 Task: Find Round Trip flight tickets for 2 adults, in Economy from Luxor to Amman to travel on 29-Nov-2023. Amman to Luxor on 04-Dec-2023.  Stops: Any number of stops. Choice of flight is Emirates.
Action: Mouse moved to (277, 251)
Screenshot: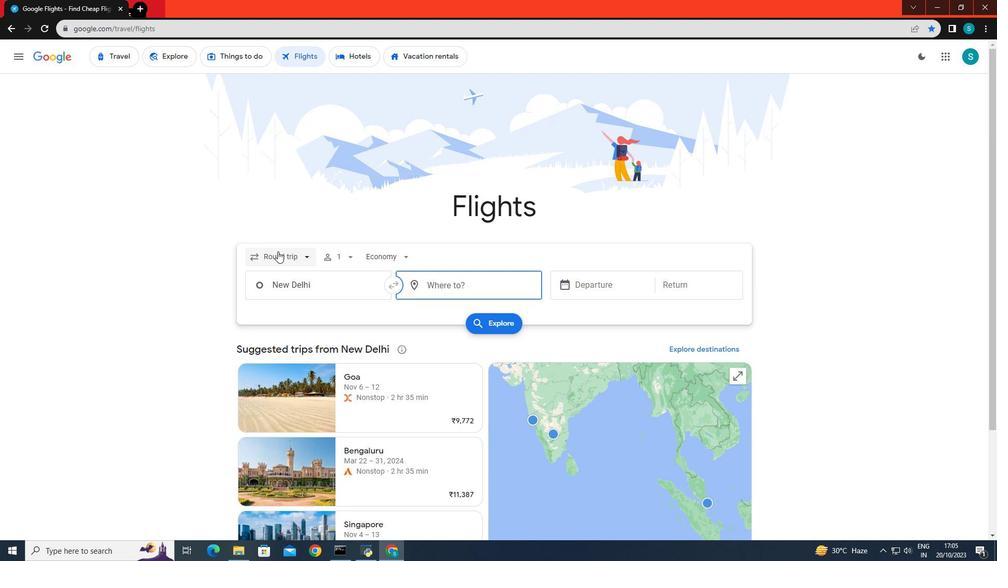 
Action: Mouse pressed left at (277, 251)
Screenshot: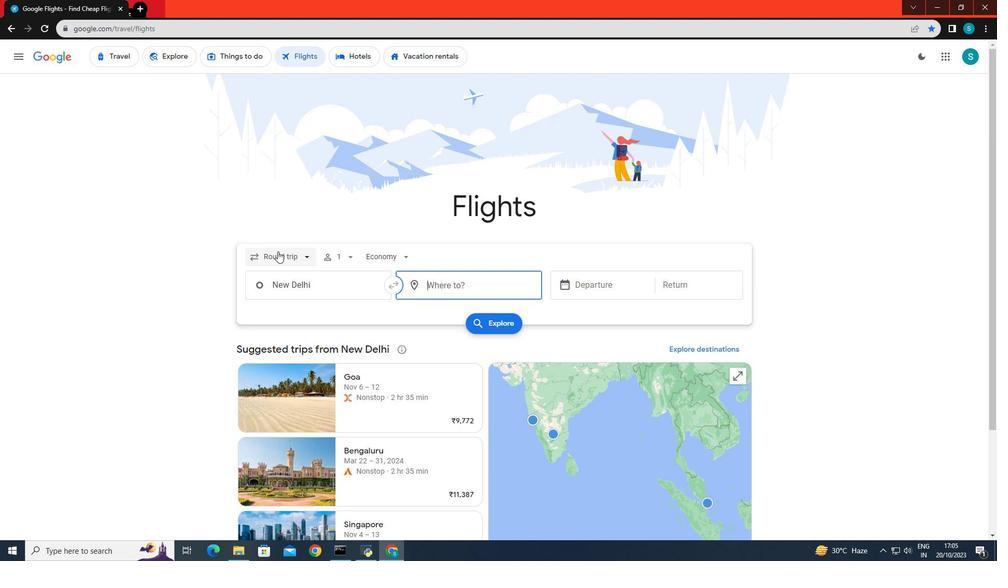 
Action: Mouse moved to (280, 283)
Screenshot: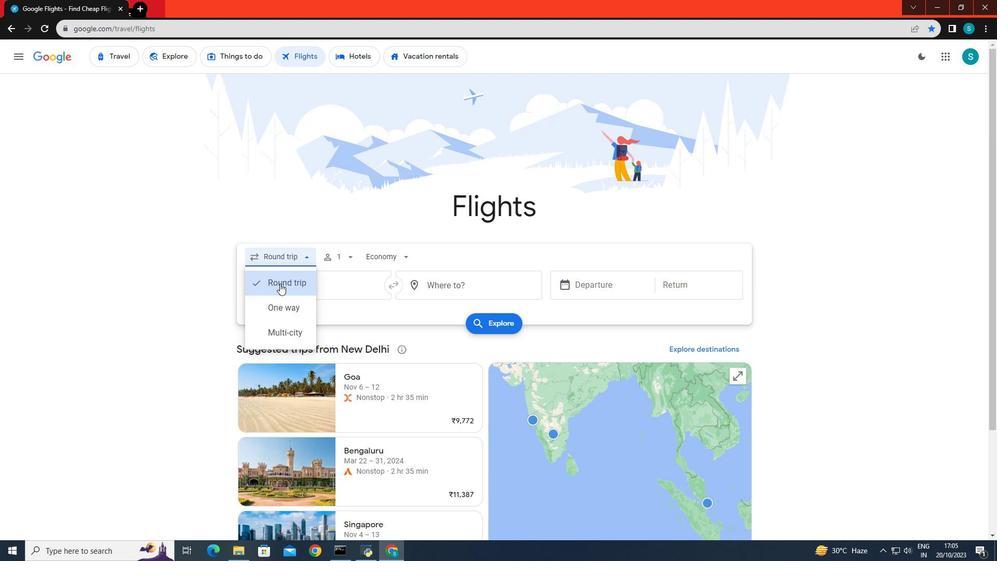 
Action: Mouse pressed left at (280, 283)
Screenshot: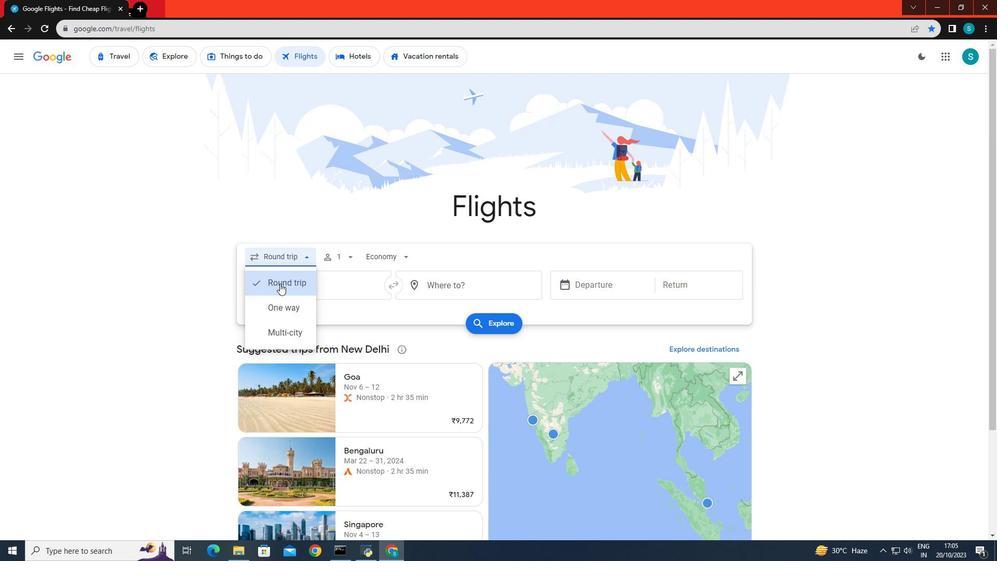 
Action: Mouse moved to (351, 258)
Screenshot: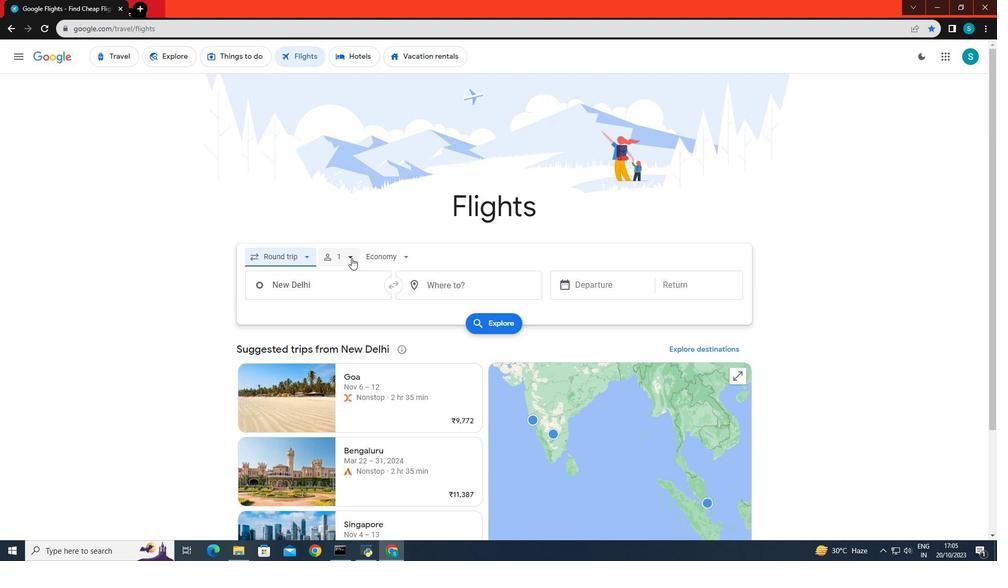 
Action: Mouse pressed left at (351, 258)
Screenshot: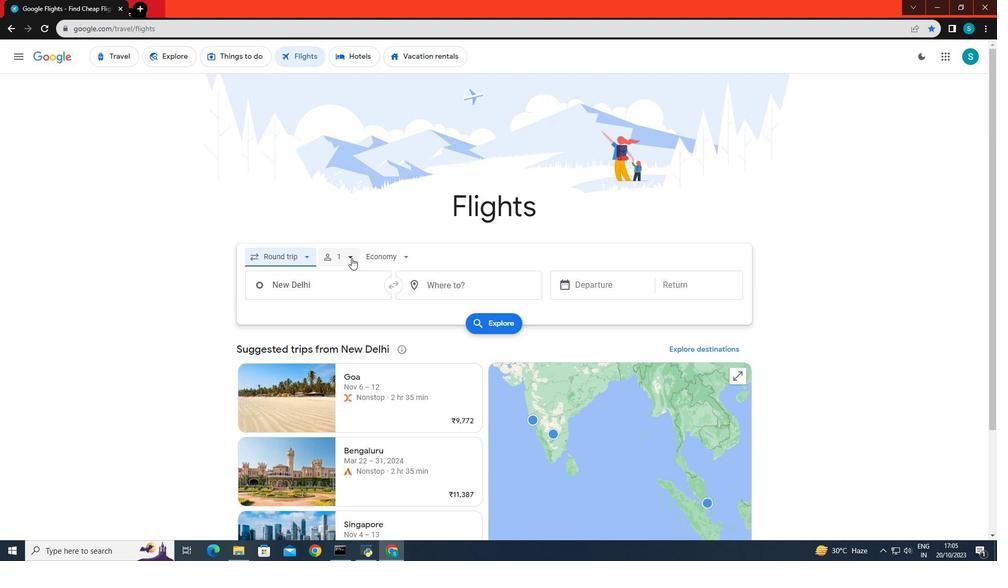 
Action: Mouse moved to (428, 285)
Screenshot: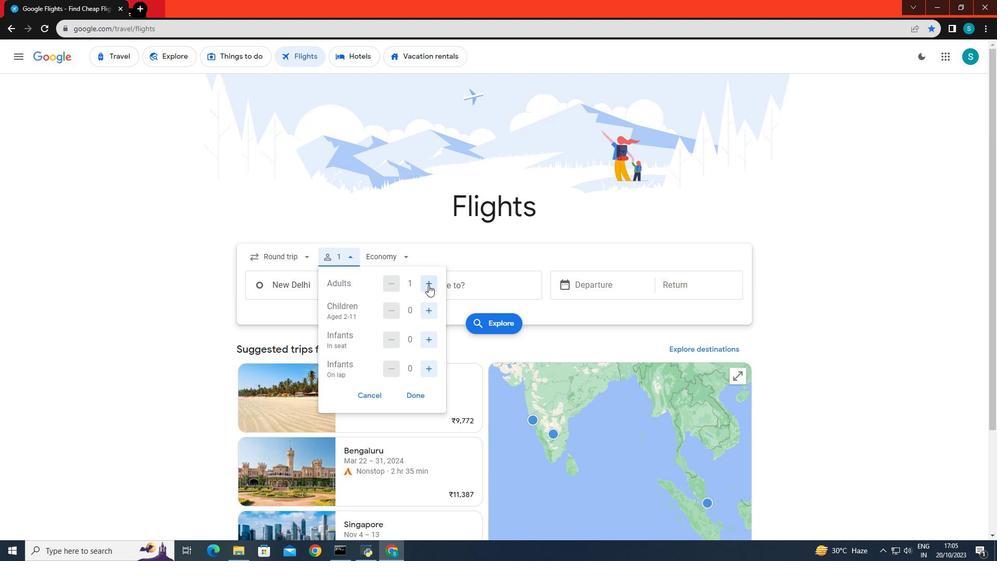 
Action: Mouse pressed left at (428, 285)
Screenshot: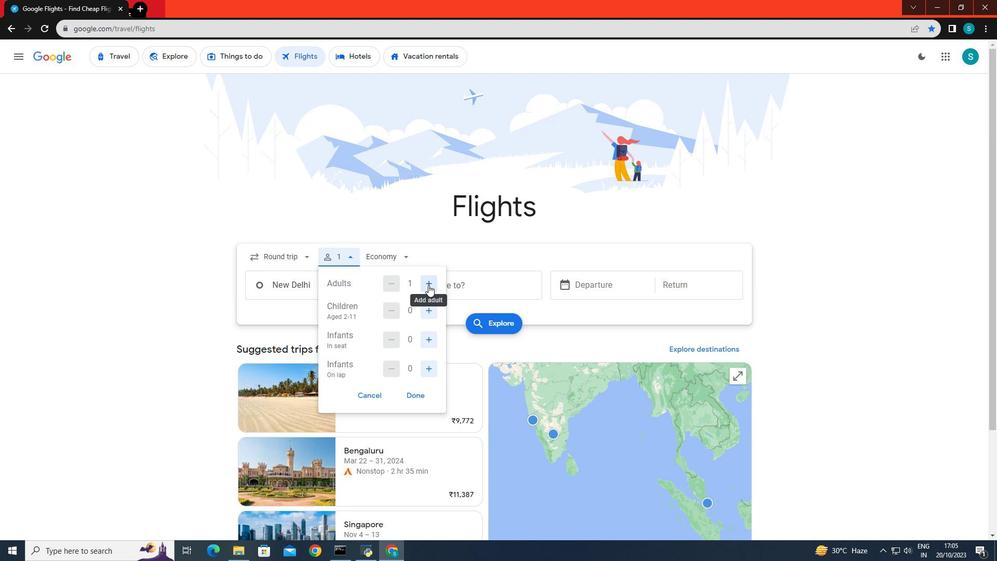 
Action: Mouse moved to (417, 392)
Screenshot: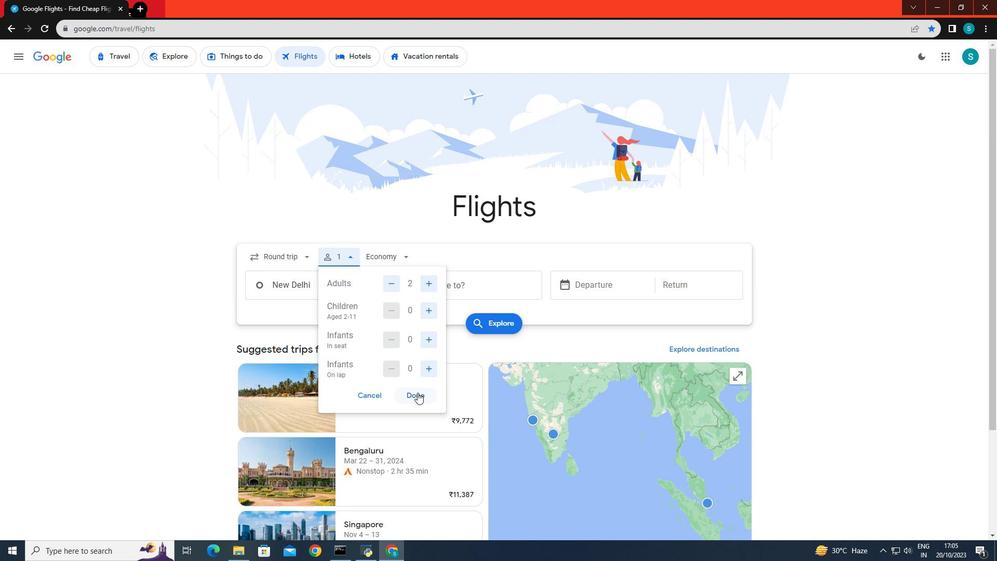
Action: Mouse pressed left at (417, 392)
Screenshot: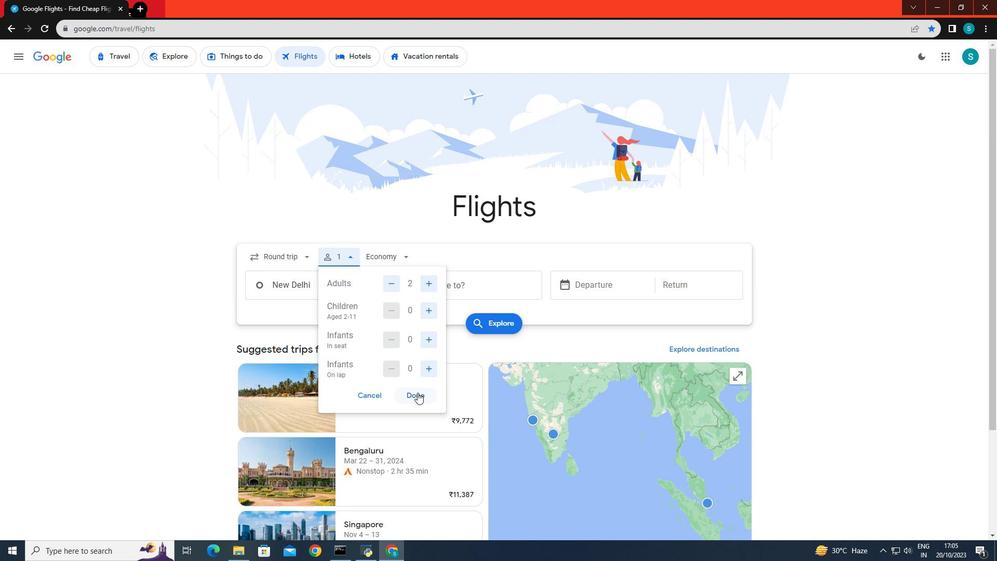 
Action: Mouse moved to (394, 253)
Screenshot: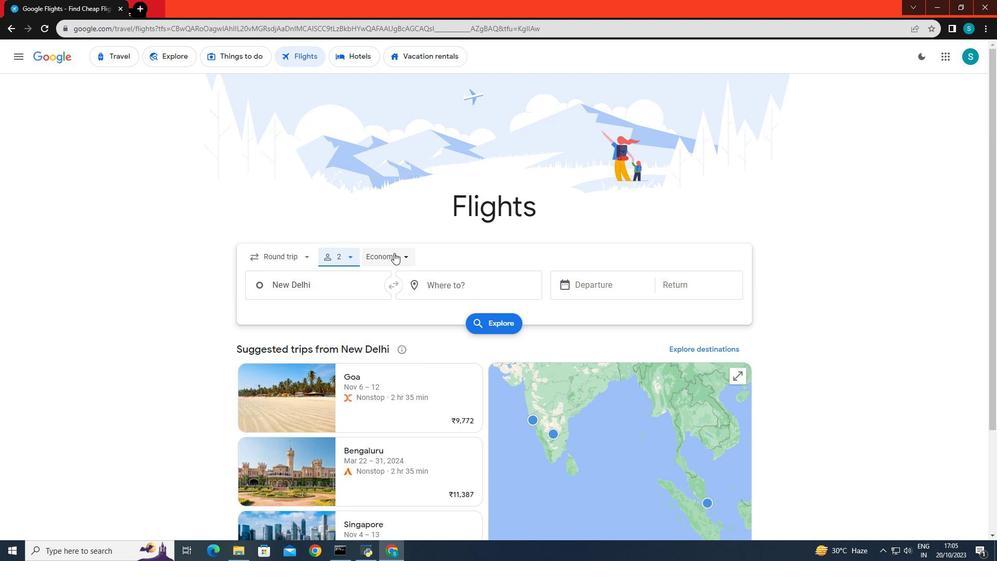 
Action: Mouse pressed left at (394, 253)
Screenshot: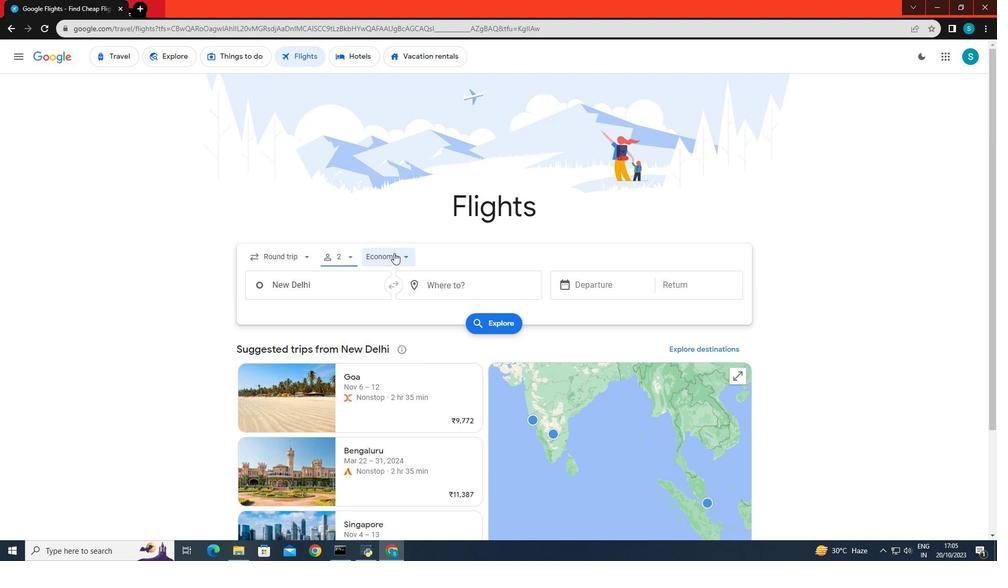 
Action: Mouse moved to (403, 285)
Screenshot: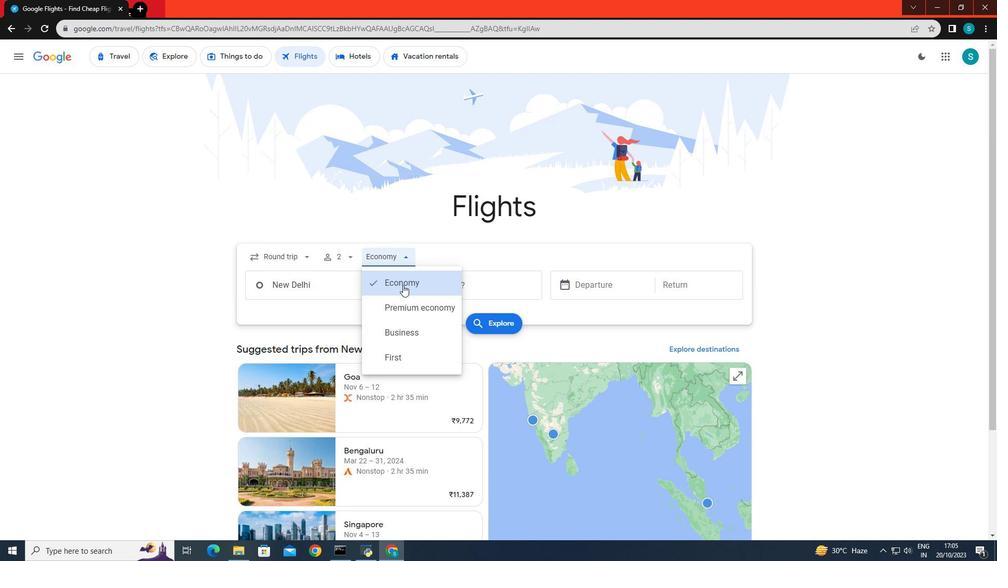 
Action: Mouse pressed left at (403, 285)
Screenshot: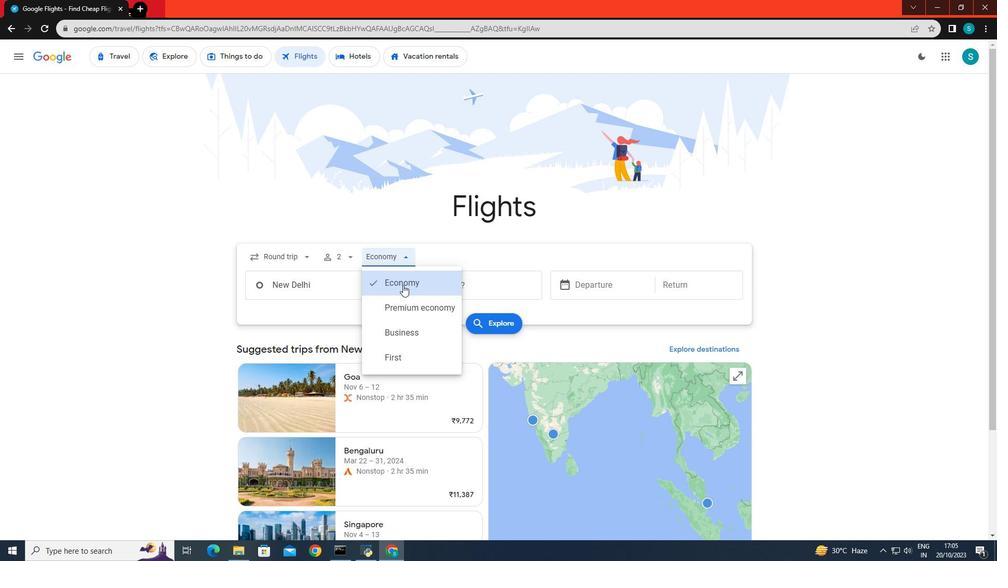 
Action: Mouse moved to (189, 254)
Screenshot: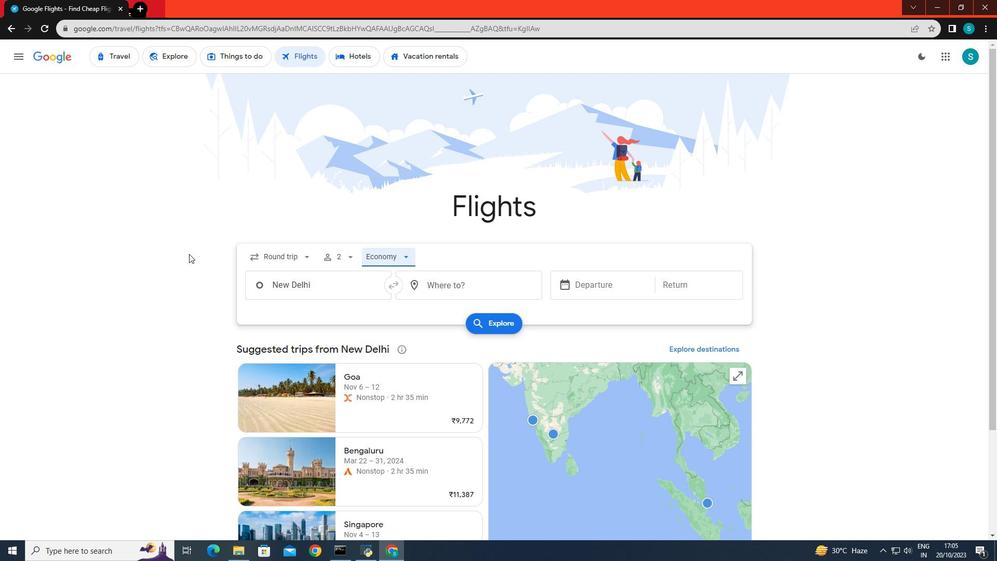 
Action: Mouse scrolled (189, 253) with delta (0, 0)
Screenshot: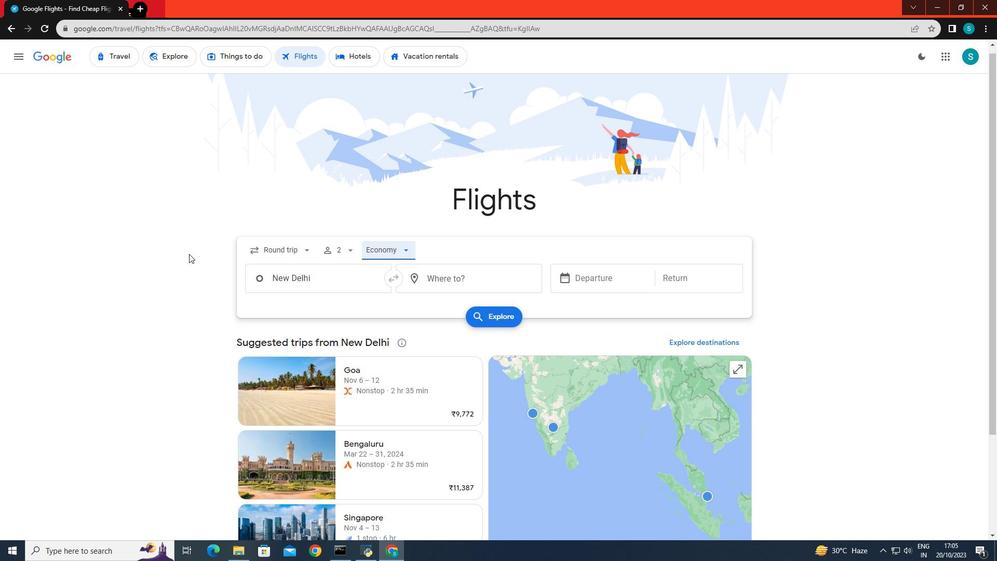 
Action: Mouse moved to (292, 236)
Screenshot: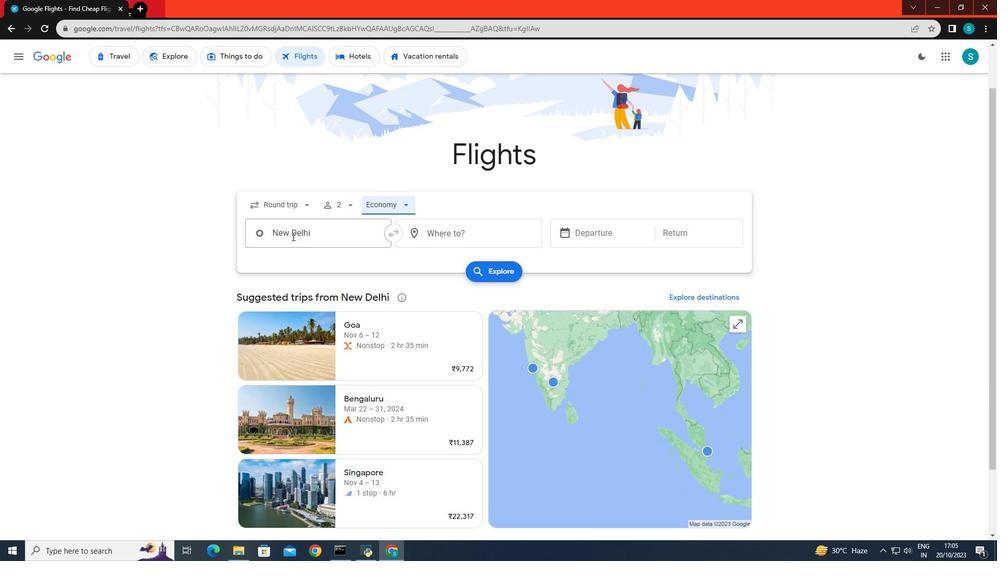 
Action: Mouse pressed left at (292, 236)
Screenshot: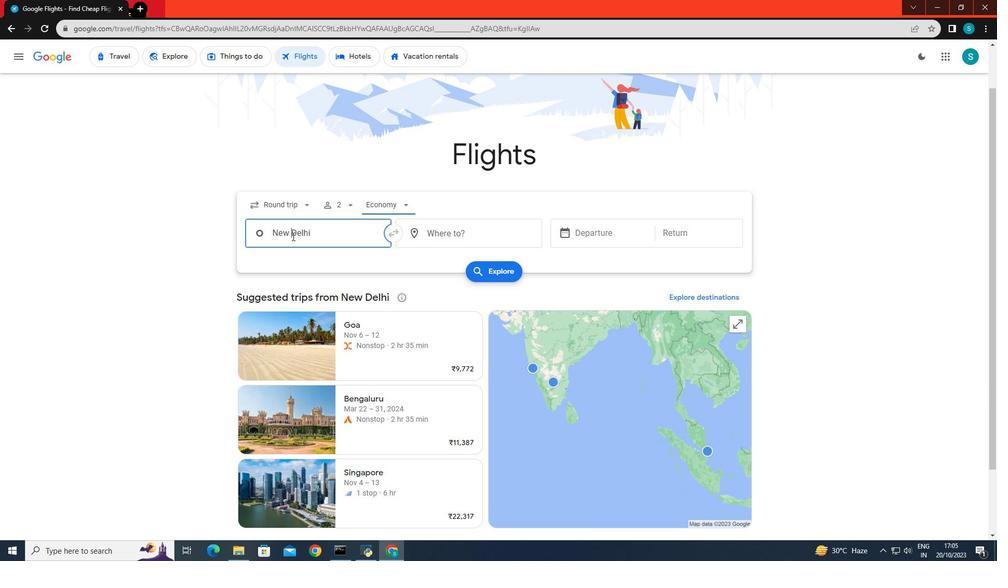 
Action: Key pressed <Key.backspace><Key.caps_lock>LU<Key.backspace><Key.caps_lock>uxor
Screenshot: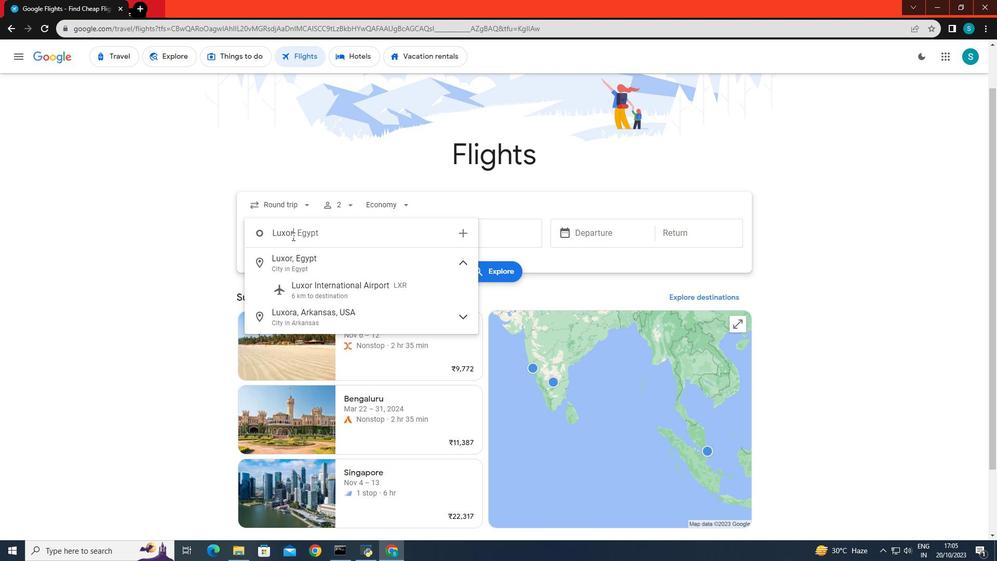 
Action: Mouse moved to (300, 259)
Screenshot: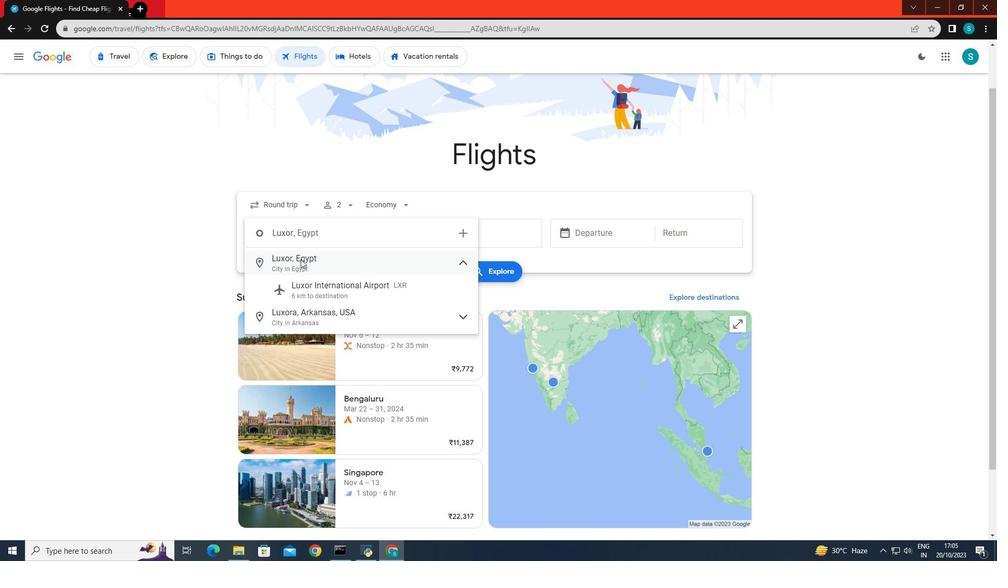 
Action: Mouse pressed left at (300, 259)
Screenshot: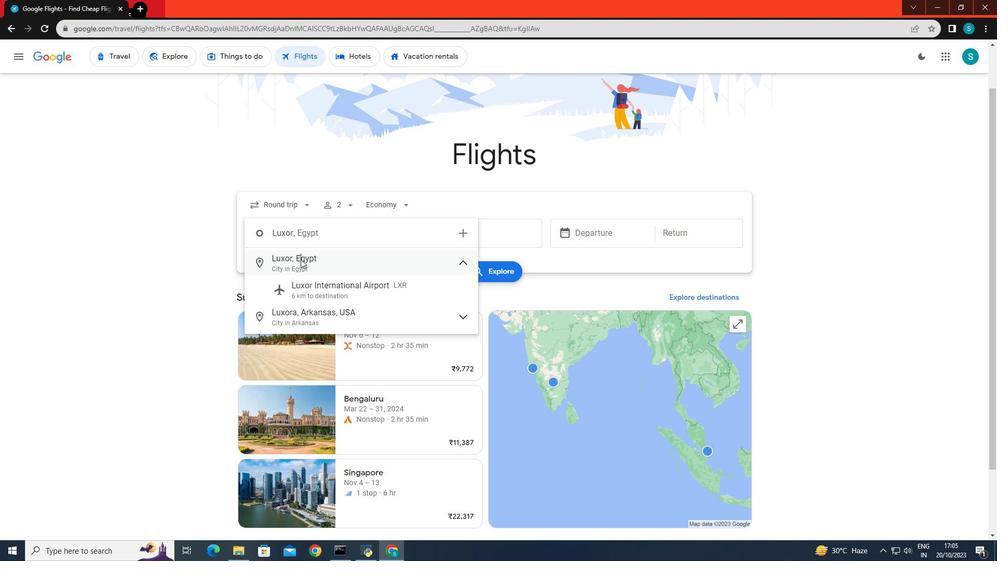 
Action: Mouse moved to (434, 229)
Screenshot: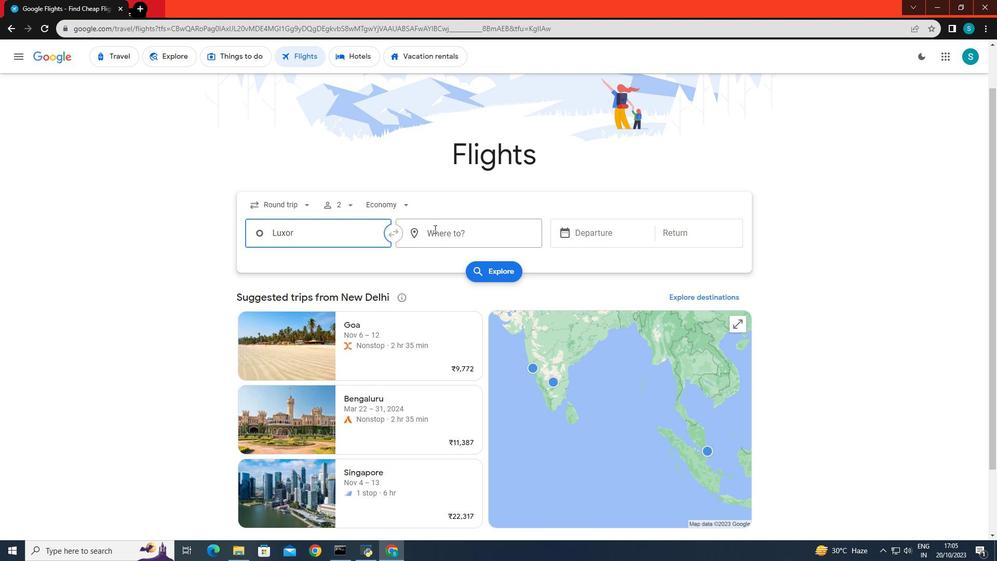
Action: Mouse pressed left at (434, 229)
Screenshot: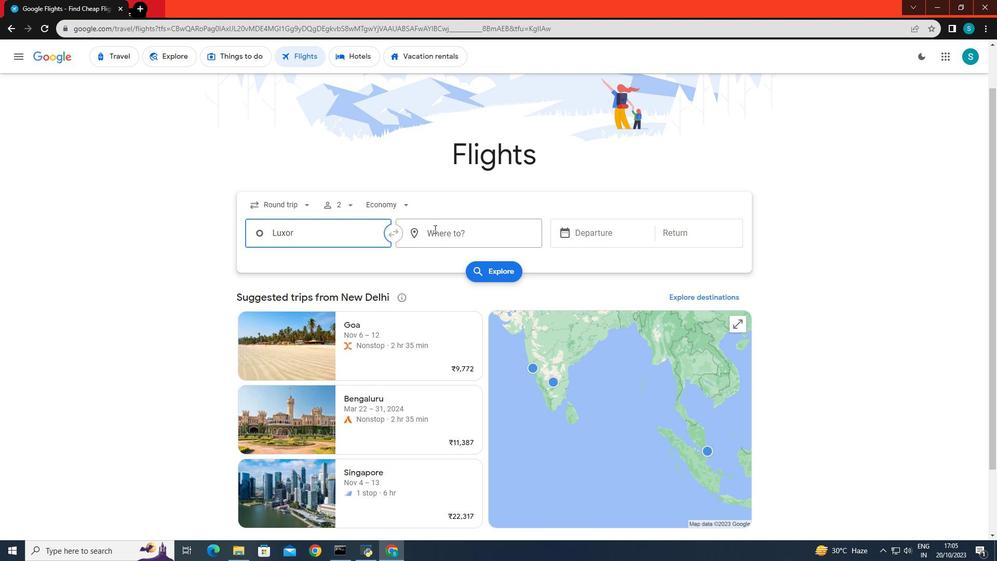 
Action: Key pressed <Key.caps_lock>A<Key.caps_lock>mman
Screenshot: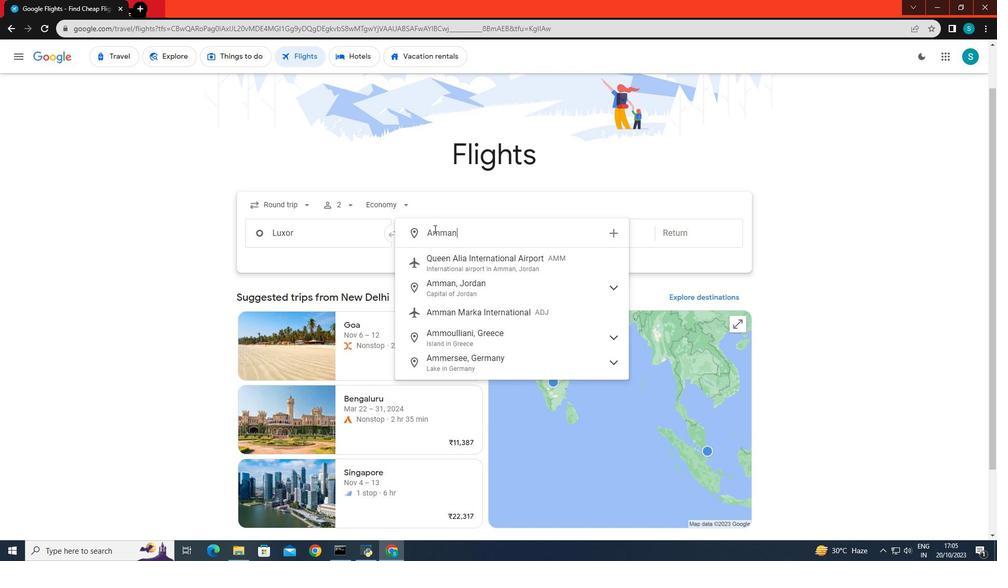
Action: Mouse moved to (477, 274)
Screenshot: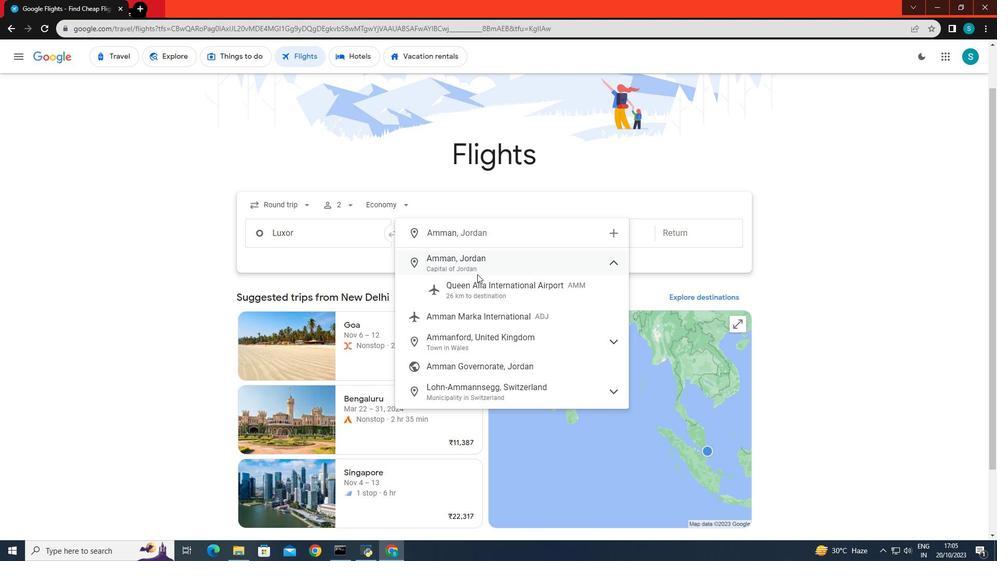 
Action: Mouse pressed left at (477, 274)
Screenshot: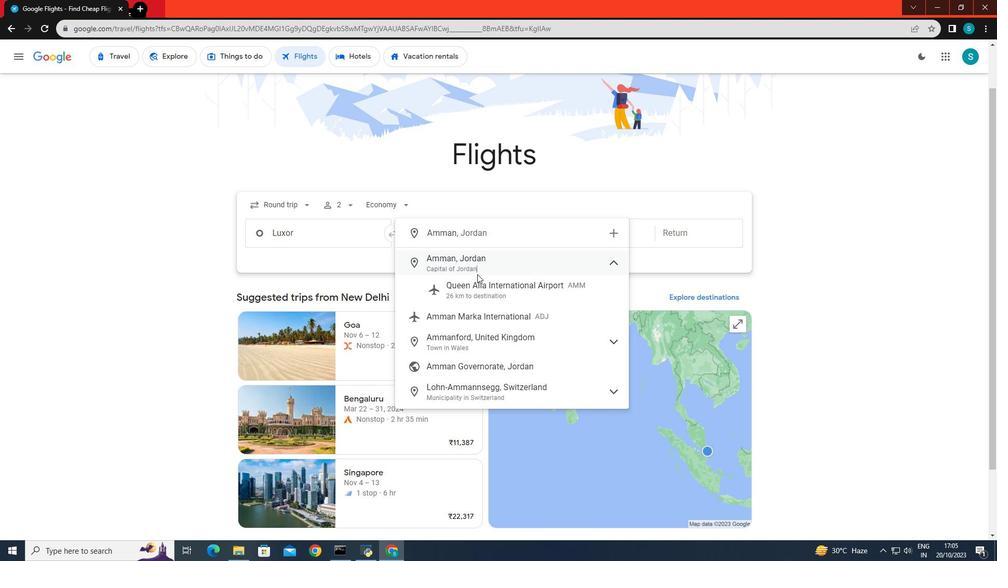 
Action: Mouse moved to (591, 236)
Screenshot: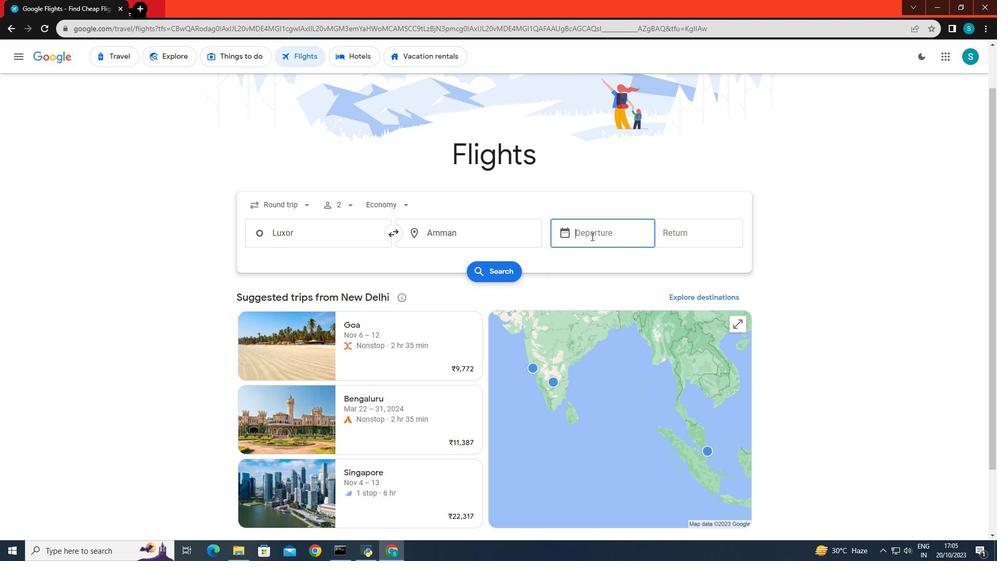 
Action: Mouse pressed left at (591, 236)
Screenshot: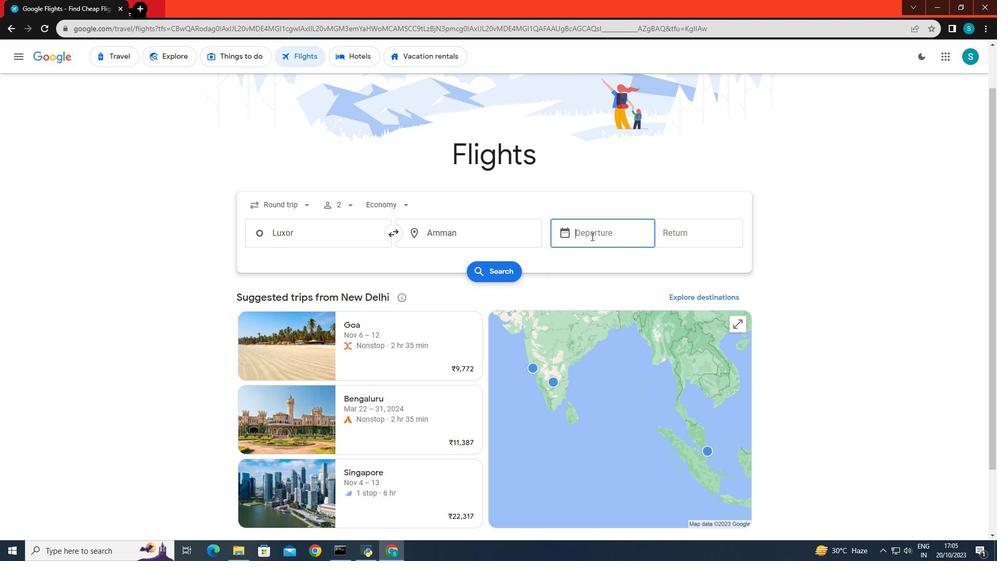 
Action: Mouse moved to (647, 423)
Screenshot: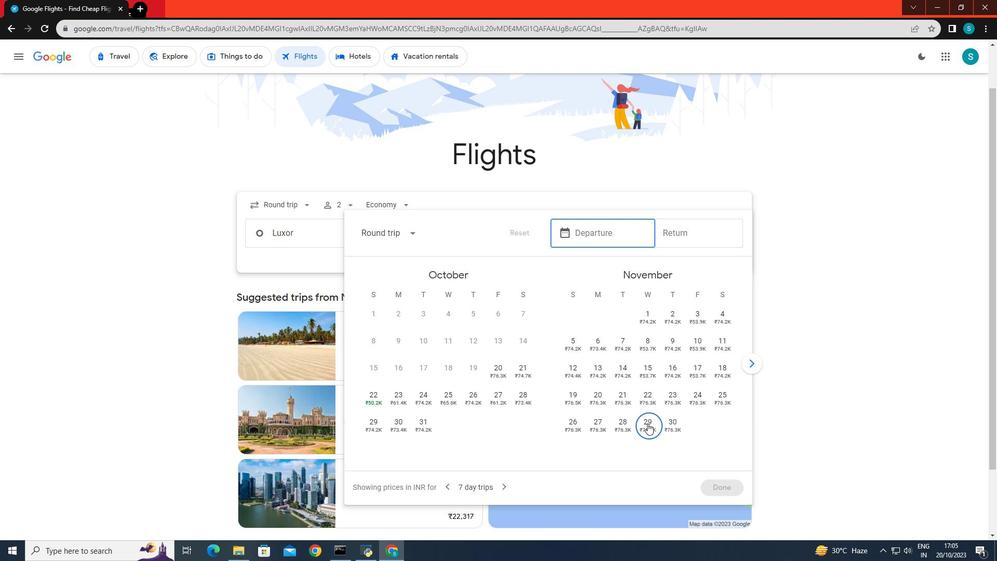 
Action: Mouse pressed left at (647, 423)
Screenshot: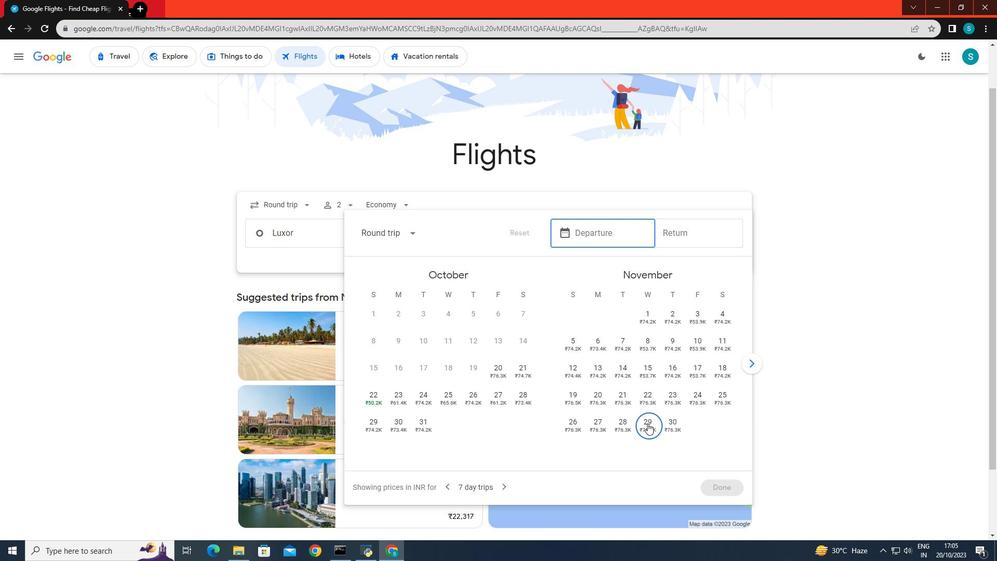 
Action: Mouse moved to (753, 365)
Screenshot: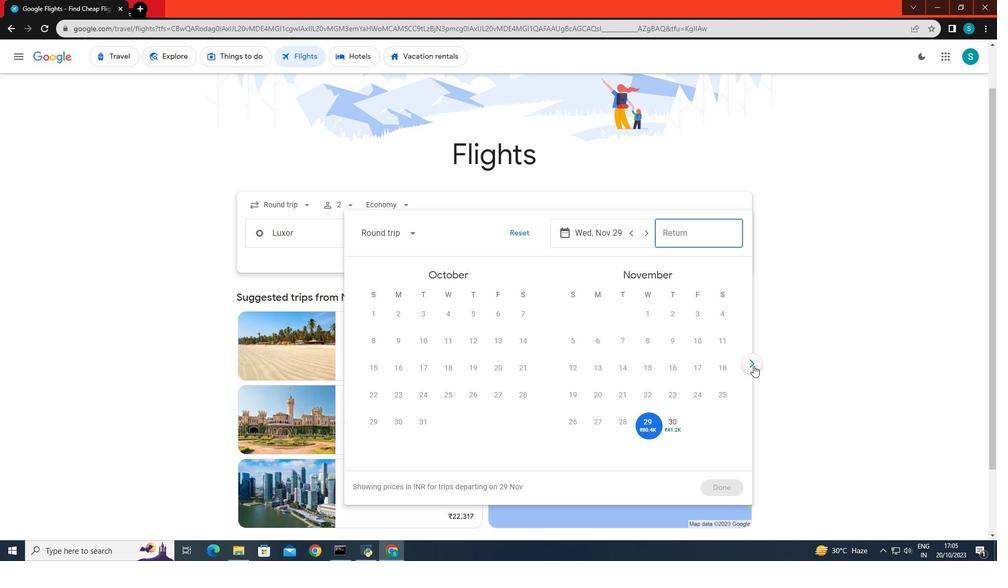 
Action: Mouse pressed left at (753, 365)
Screenshot: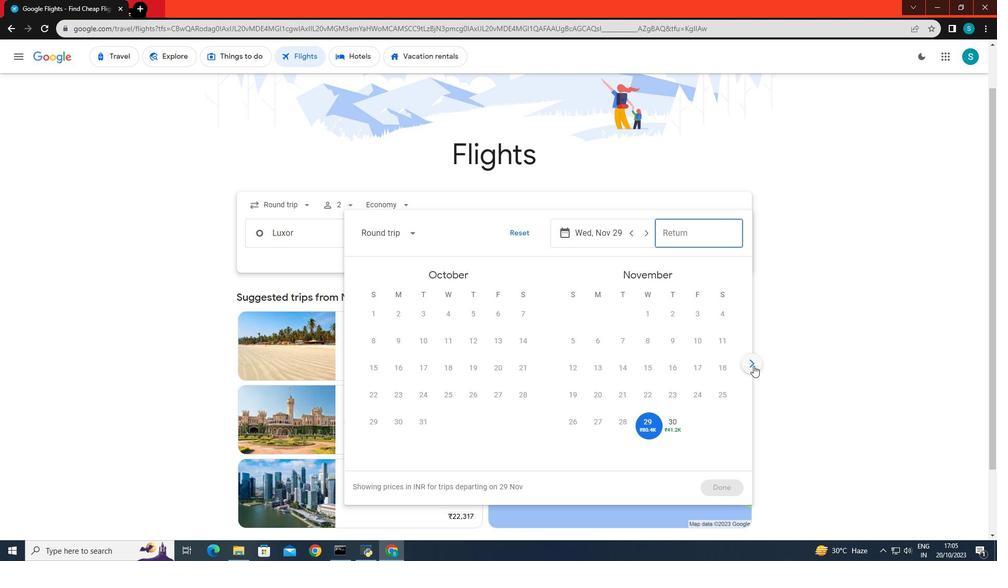 
Action: Mouse moved to (599, 340)
Screenshot: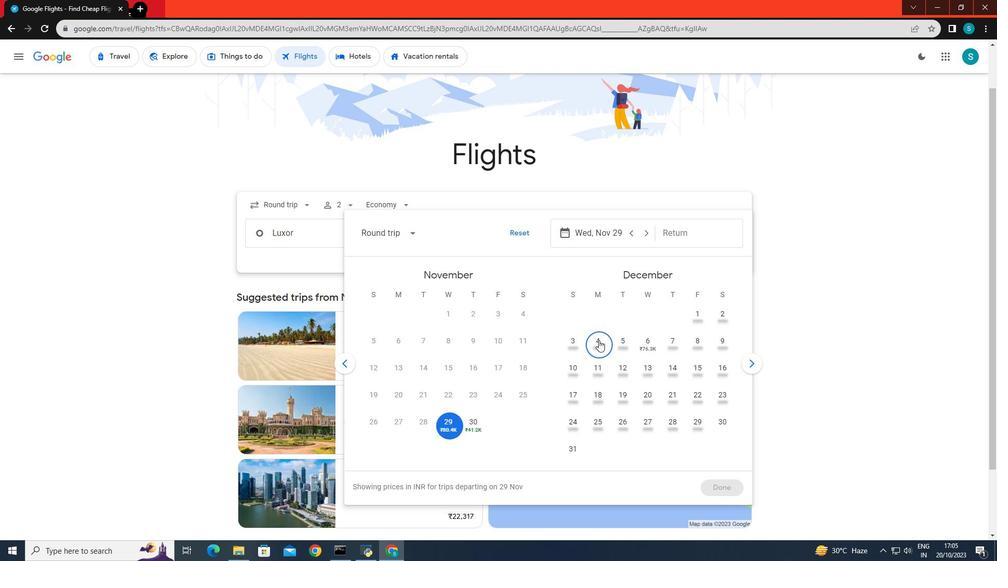 
Action: Mouse pressed left at (599, 340)
Screenshot: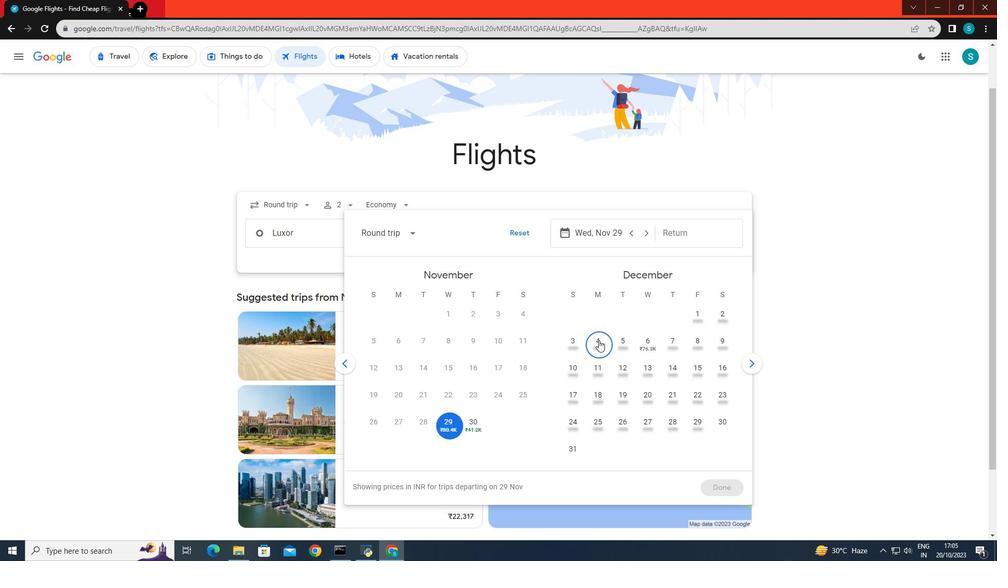 
Action: Mouse moved to (708, 482)
Screenshot: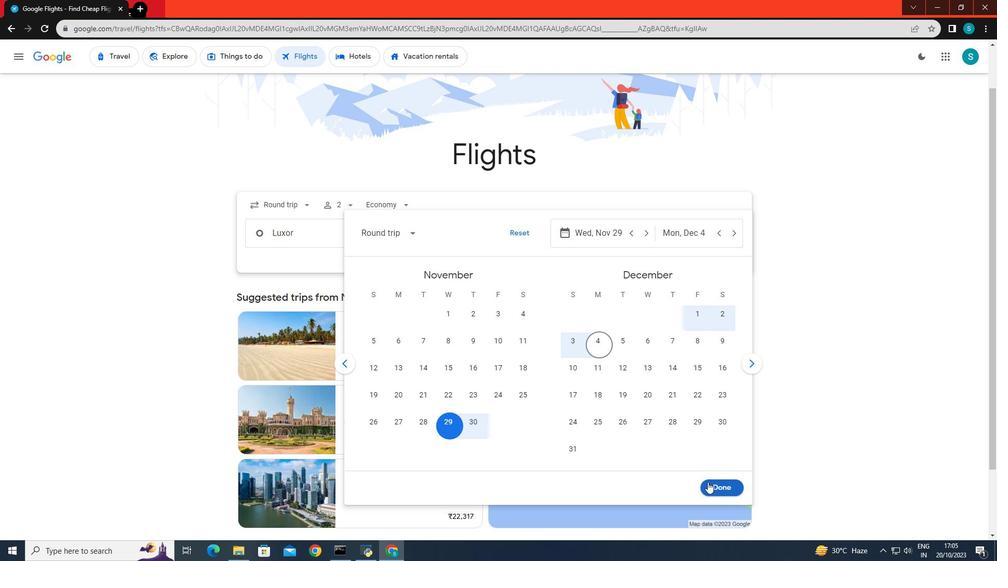 
Action: Mouse pressed left at (708, 482)
Screenshot: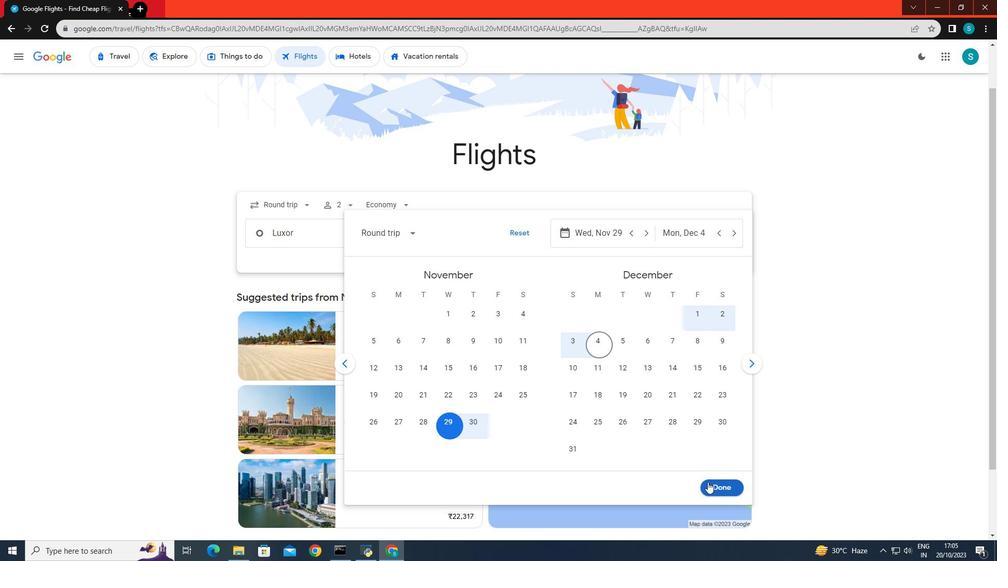 
Action: Mouse moved to (494, 271)
Screenshot: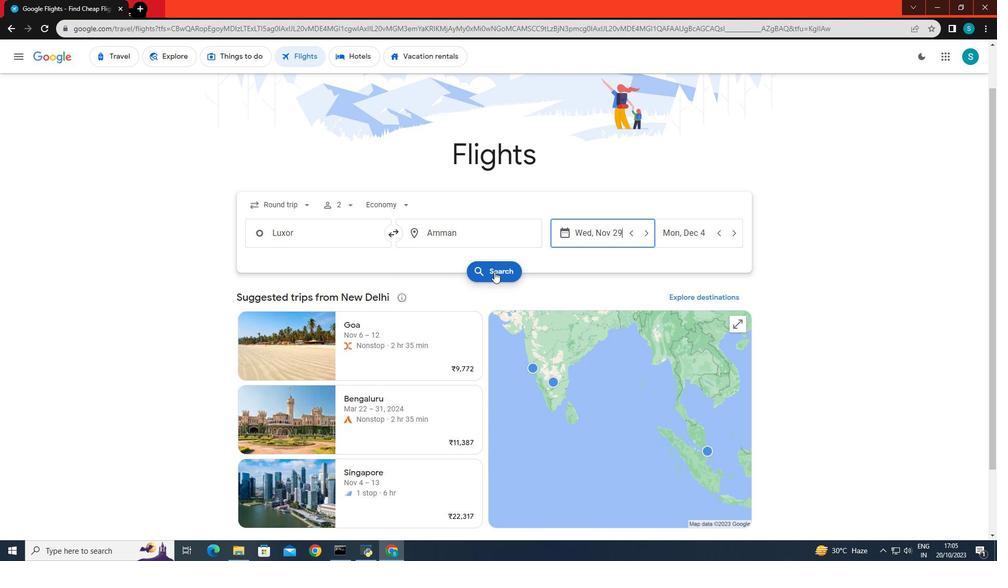 
Action: Mouse pressed left at (494, 271)
Screenshot: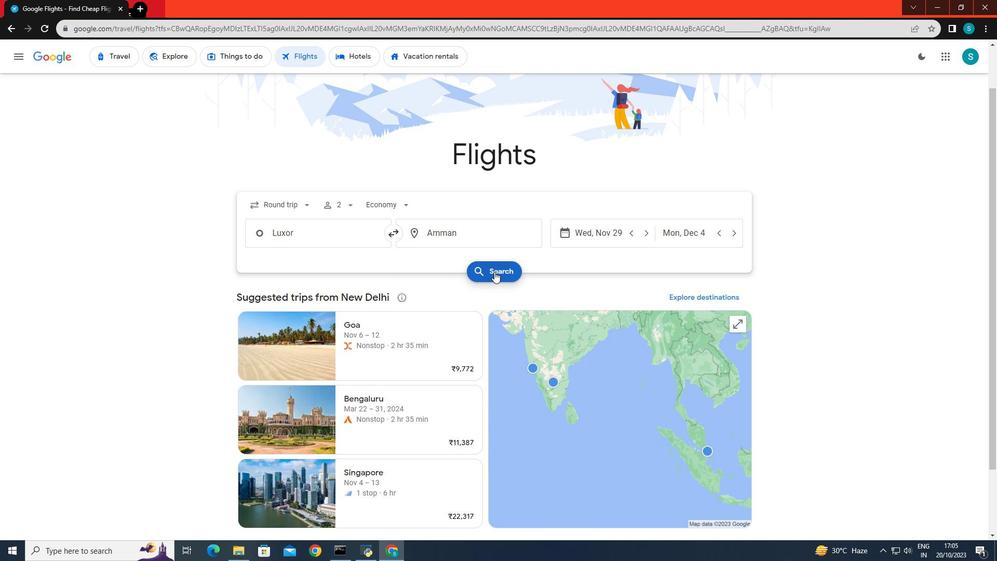 
Action: Mouse moved to (311, 149)
Screenshot: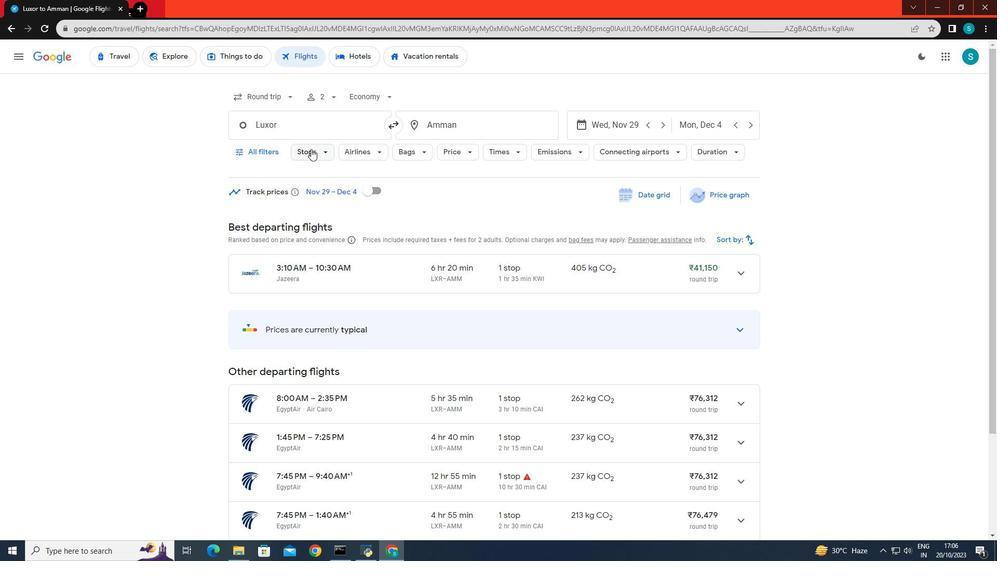 
Action: Mouse pressed left at (311, 149)
Screenshot: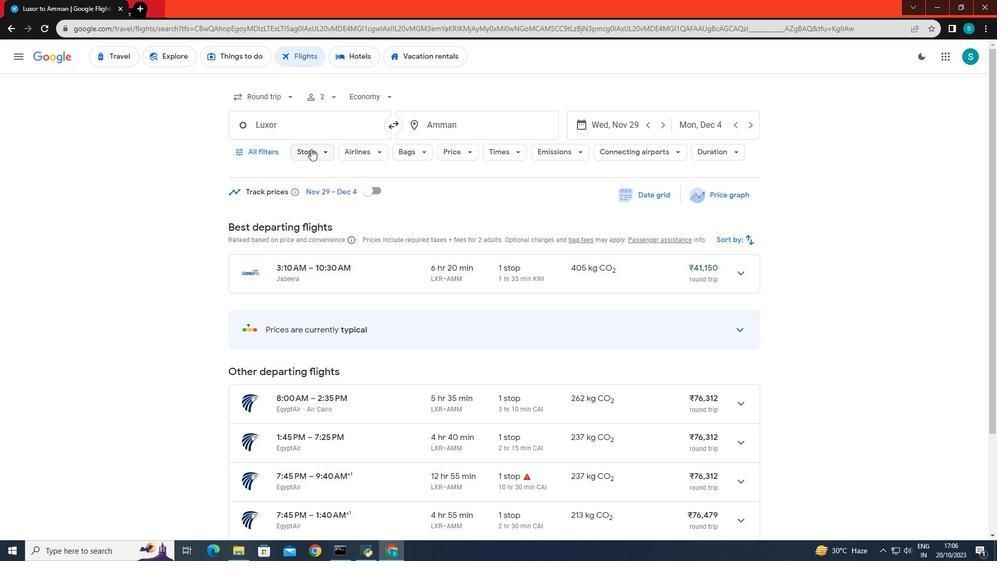 
Action: Mouse moved to (312, 205)
Screenshot: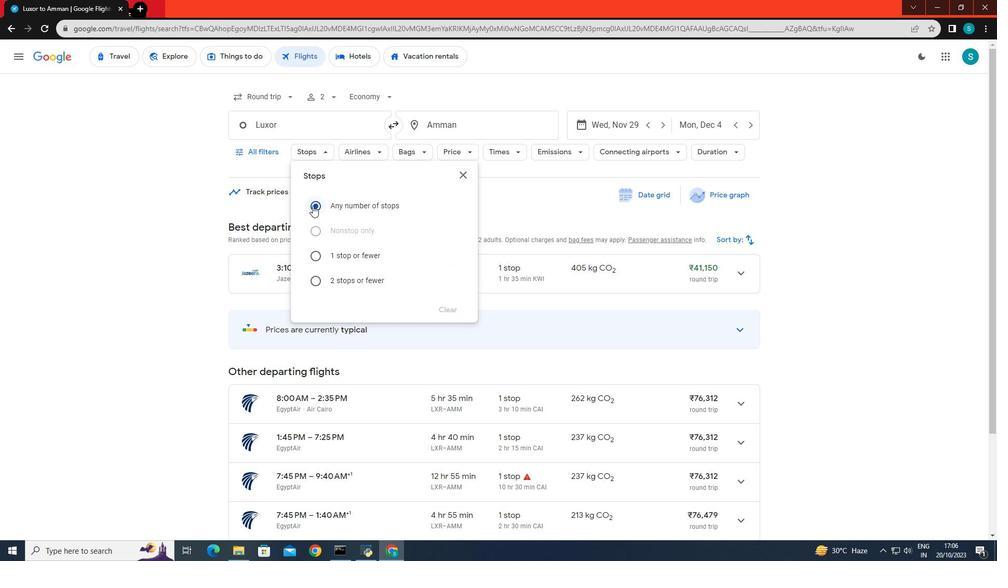 
Action: Mouse pressed left at (312, 205)
Screenshot: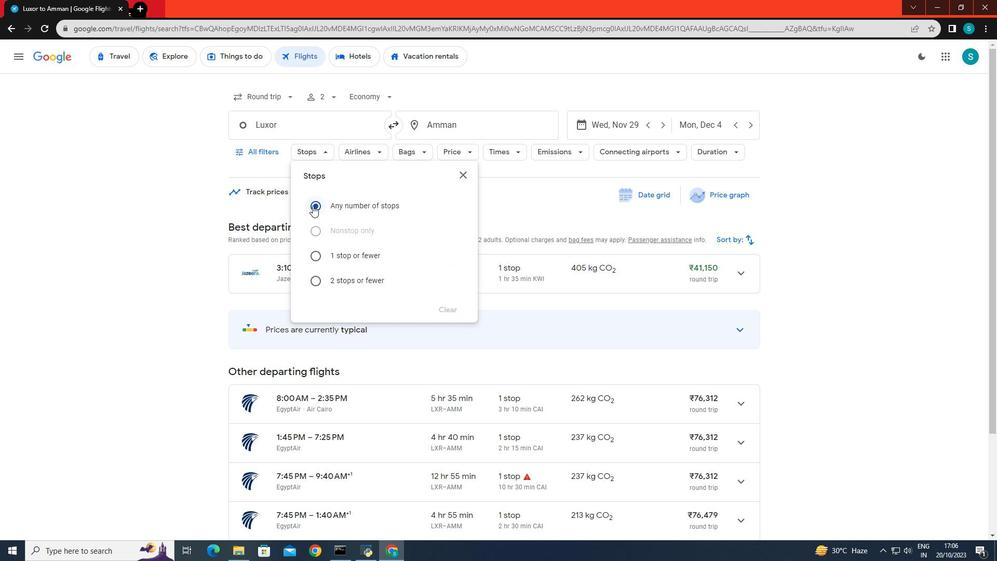 
Action: Mouse moved to (191, 206)
Screenshot: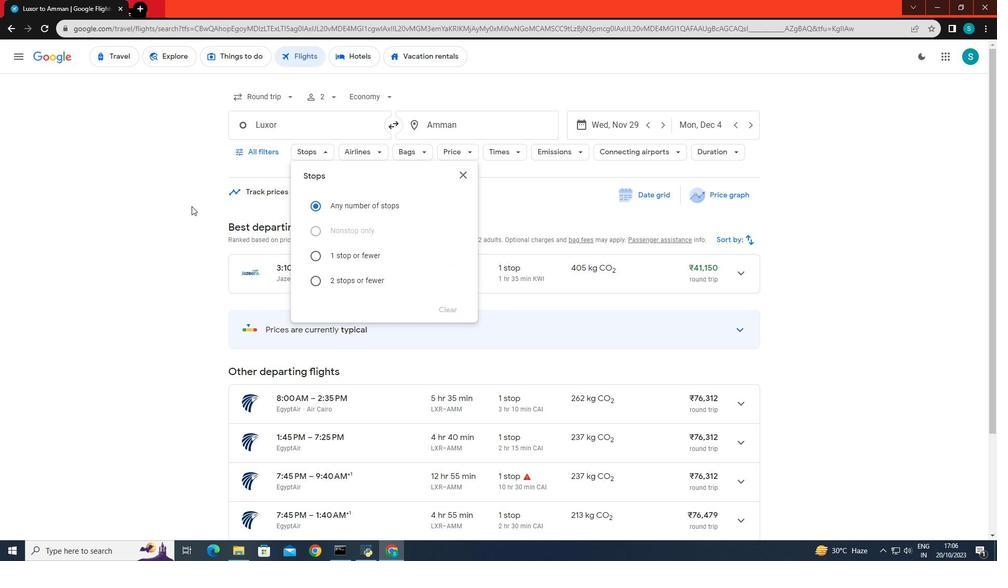 
Action: Mouse pressed left at (191, 206)
Screenshot: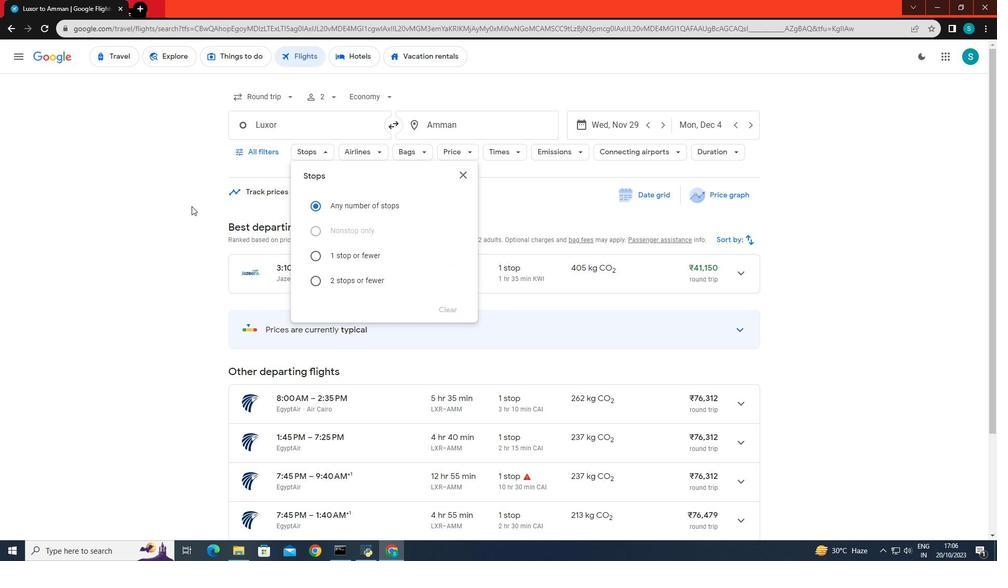 
Action: Mouse moved to (357, 155)
Screenshot: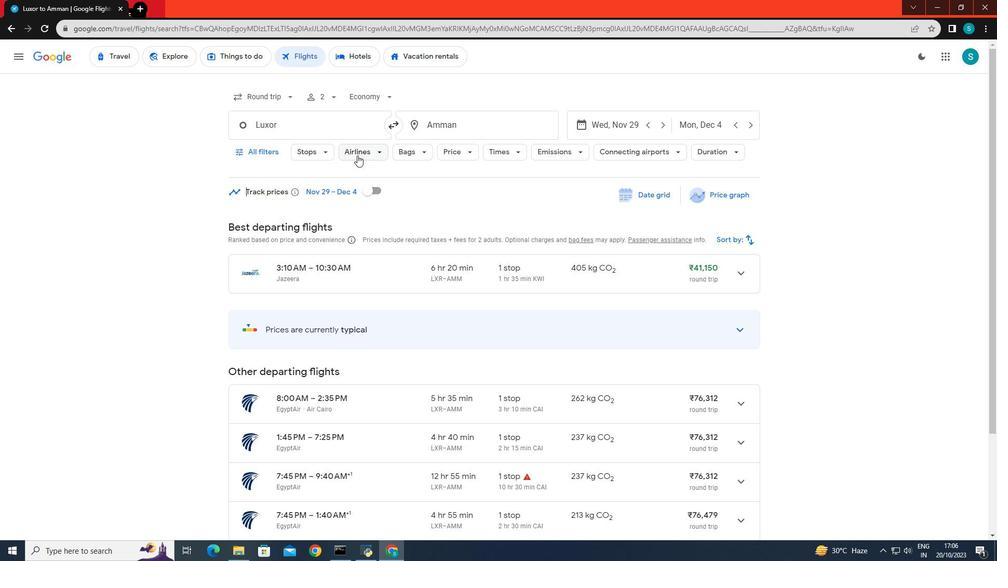 
Action: Mouse pressed left at (357, 155)
Screenshot: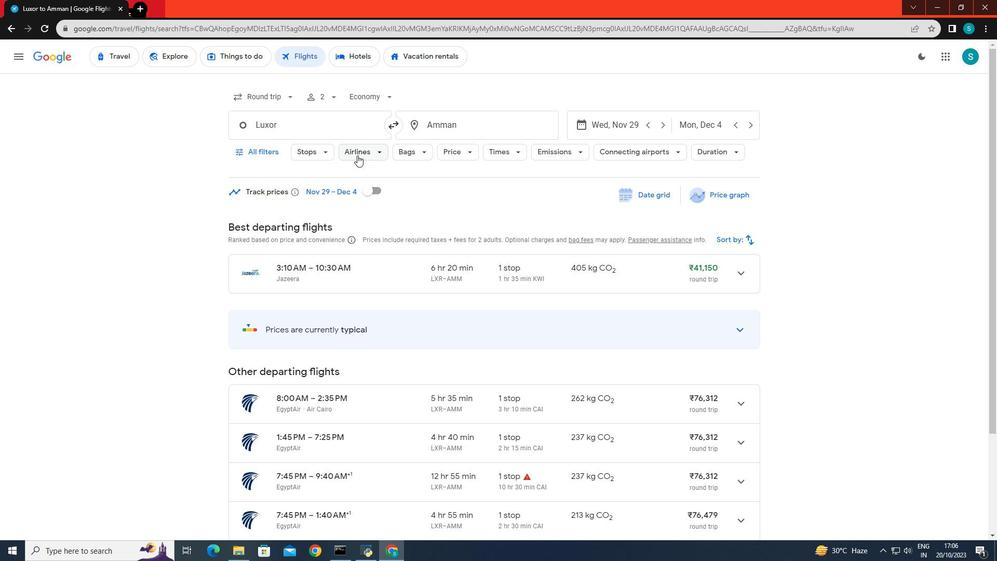 
Action: Mouse moved to (367, 220)
Screenshot: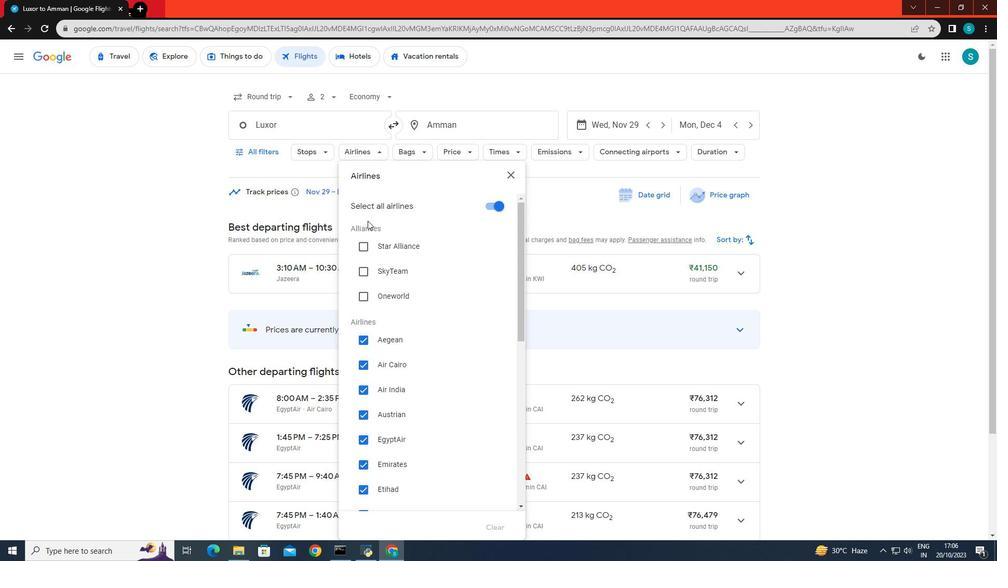 
Action: Mouse scrolled (367, 220) with delta (0, 0)
Screenshot: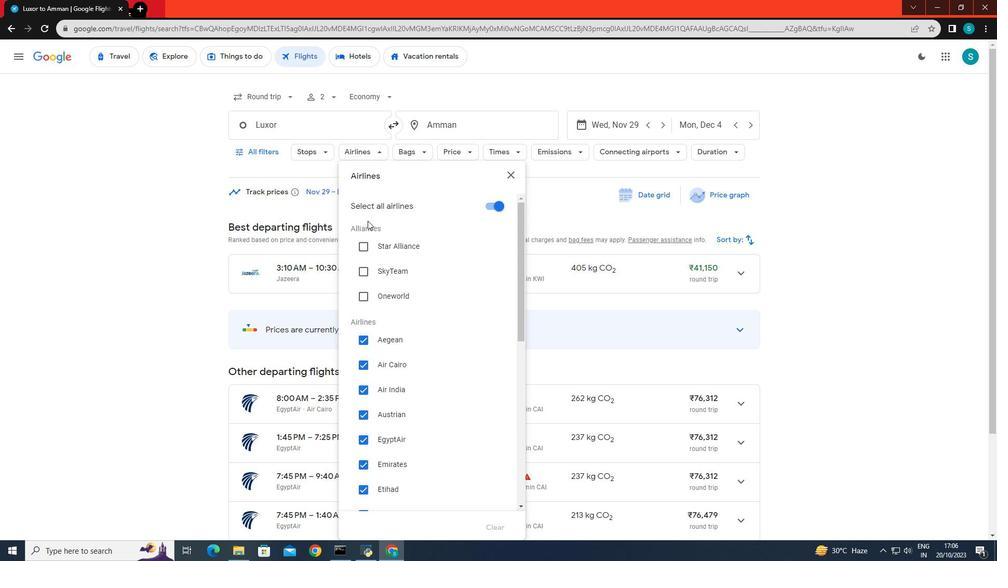 
Action: Mouse moved to (367, 221)
Screenshot: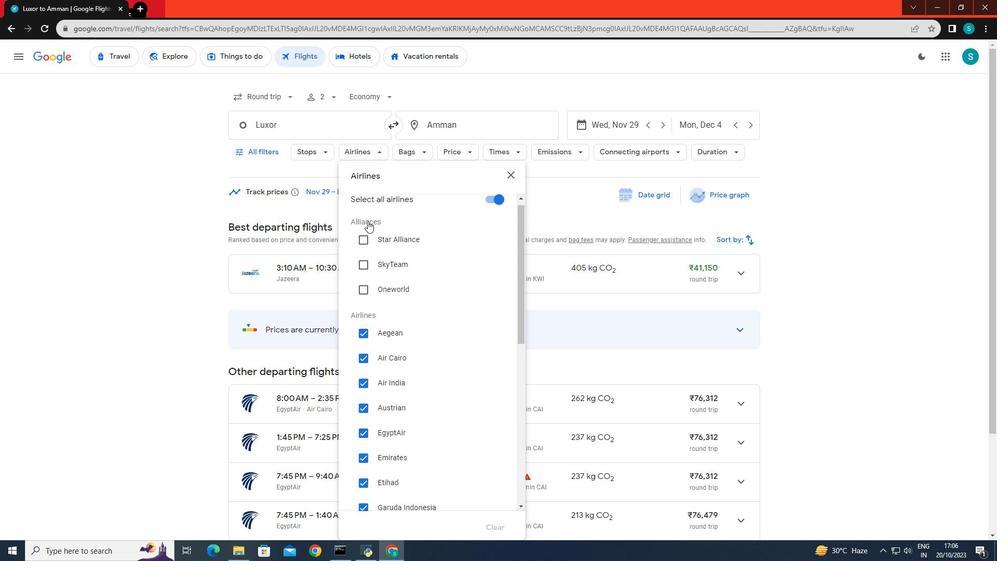 
Action: Mouse scrolled (367, 220) with delta (0, 0)
Screenshot: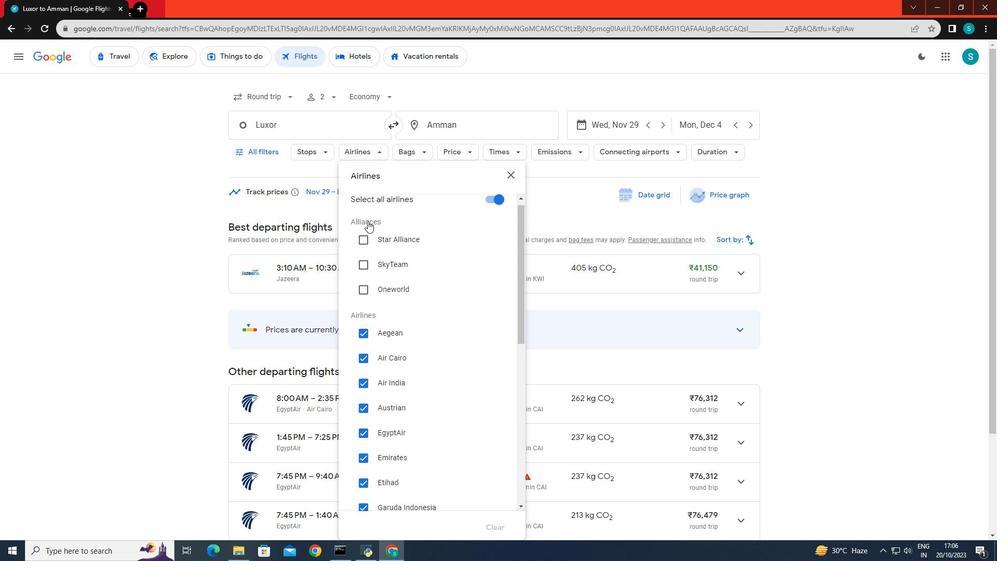 
Action: Mouse moved to (367, 221)
Screenshot: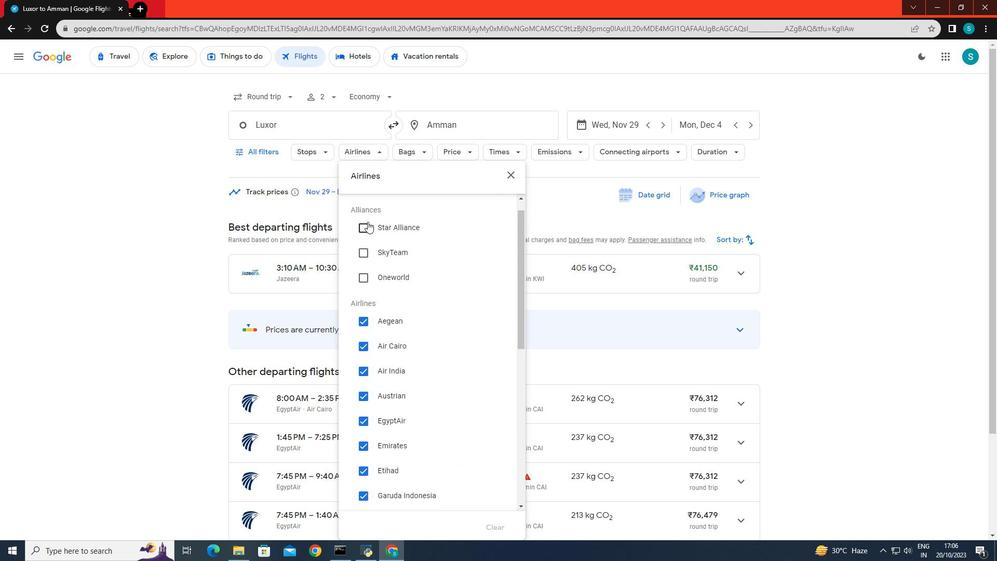 
Action: Mouse scrolled (367, 221) with delta (0, 0)
Screenshot: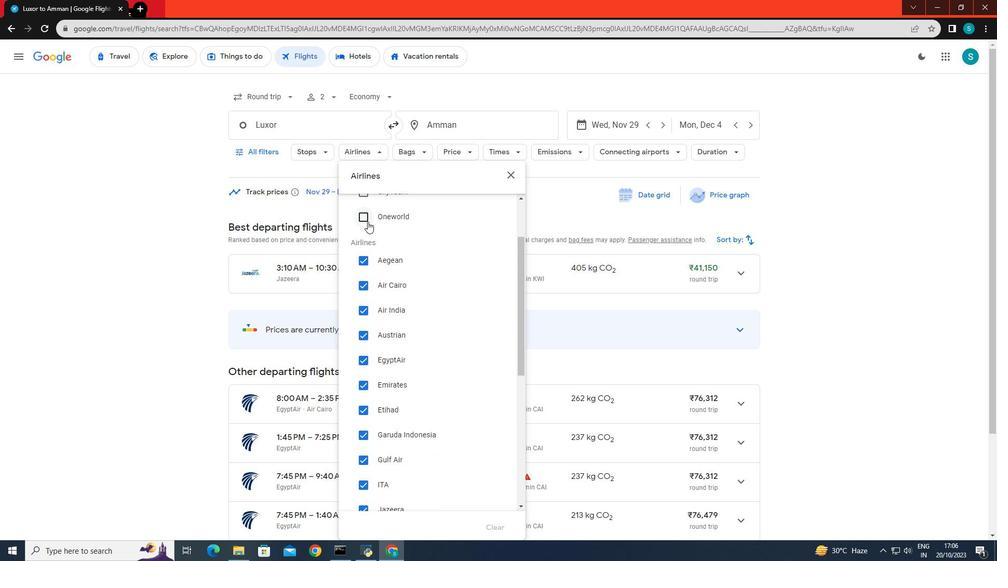 
Action: Mouse scrolled (367, 221) with delta (0, 0)
Screenshot: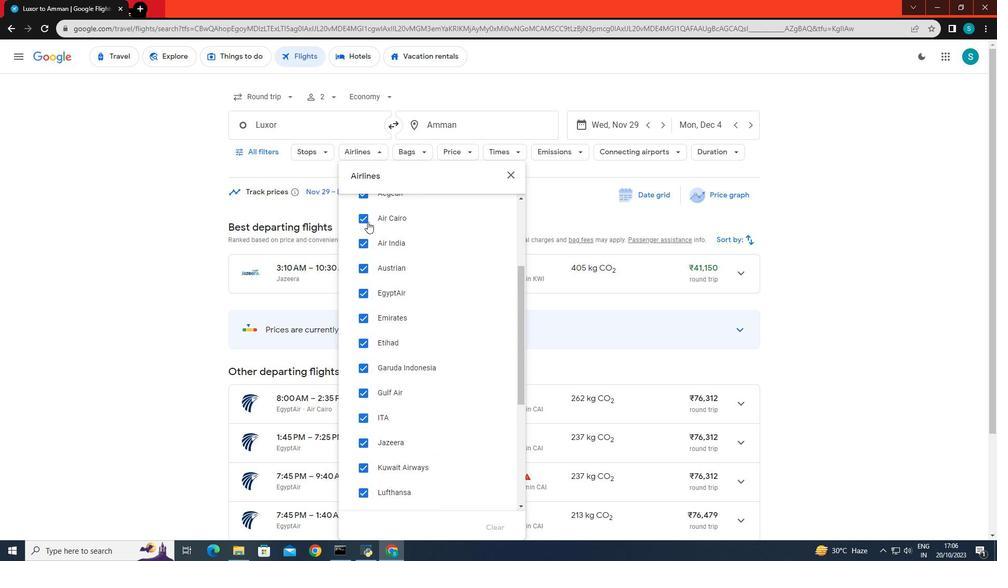 
Action: Mouse moved to (401, 276)
Screenshot: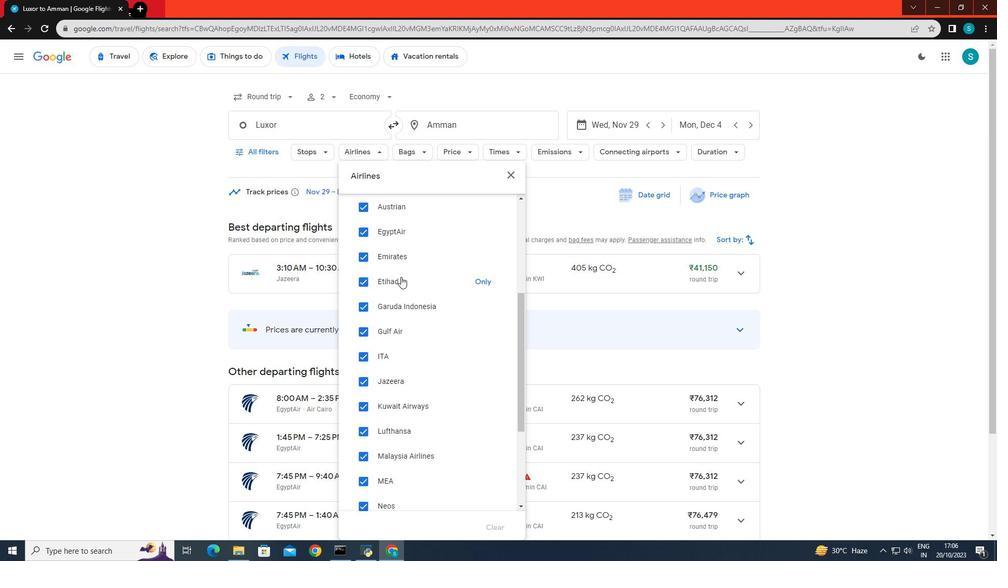 
Action: Mouse scrolled (401, 277) with delta (0, 0)
Screenshot: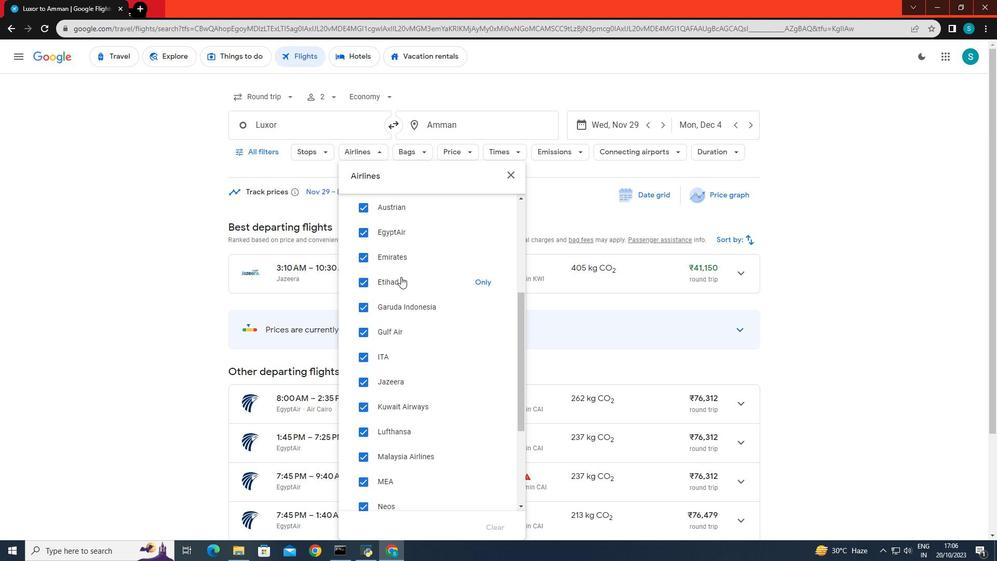 
Action: Mouse scrolled (401, 277) with delta (0, 0)
Screenshot: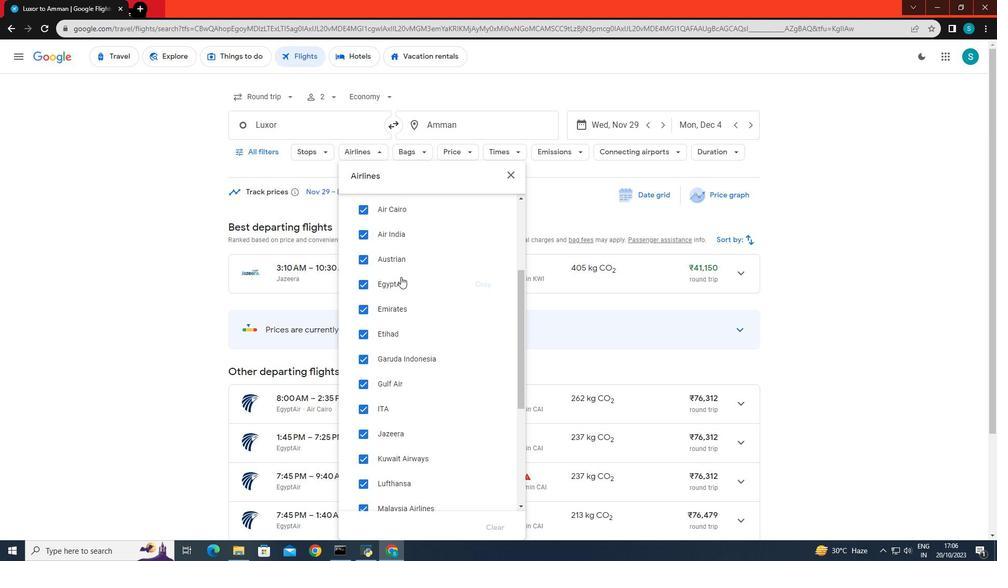 
Action: Mouse scrolled (401, 276) with delta (0, 0)
Screenshot: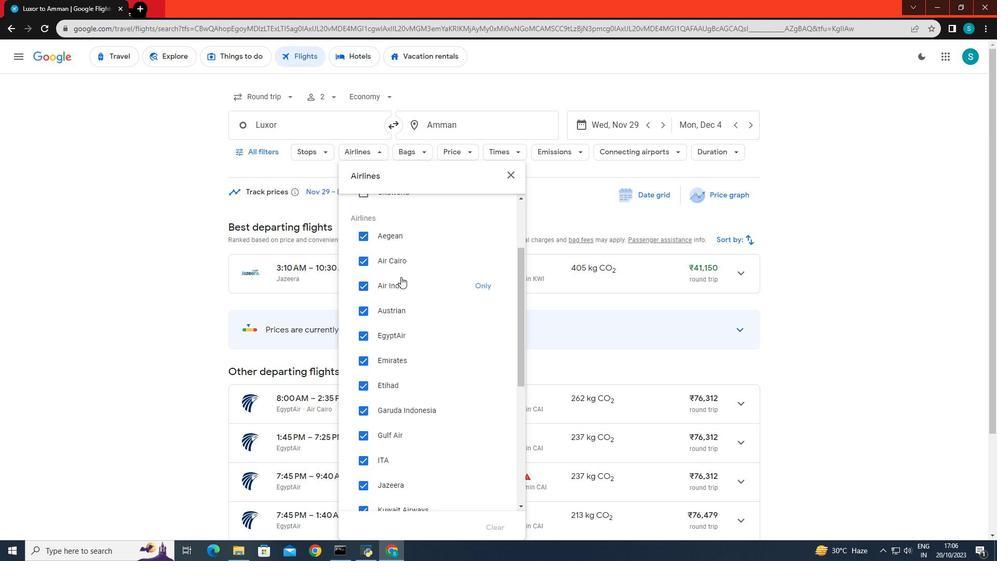 
Action: Mouse scrolled (401, 276) with delta (0, 0)
Screenshot: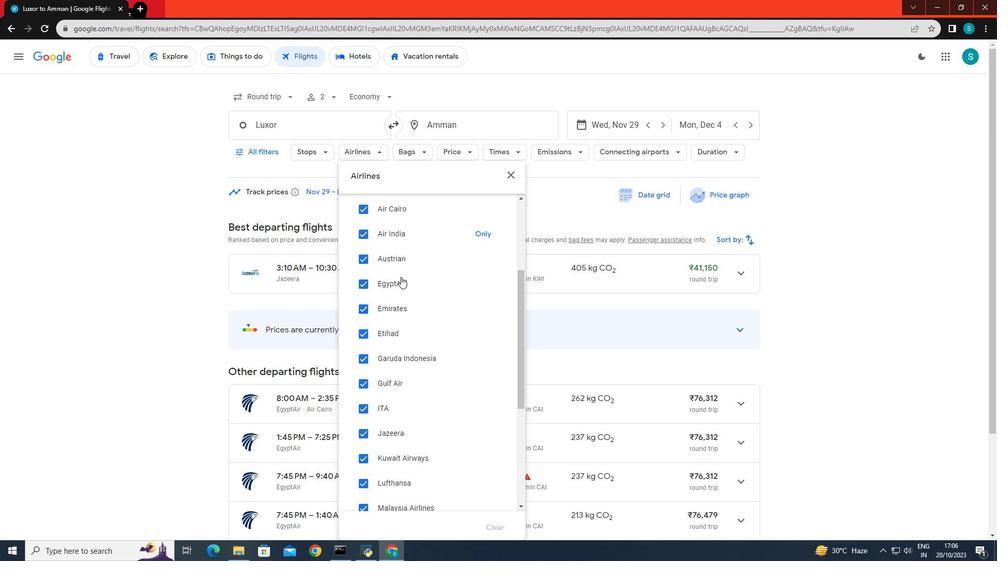 
Action: Mouse scrolled (401, 276) with delta (0, 0)
Screenshot: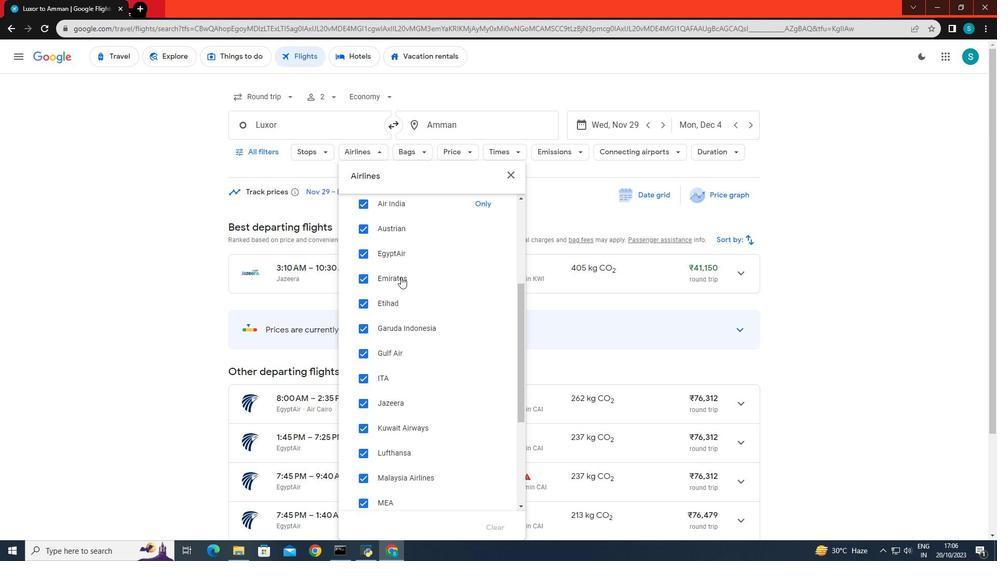 
Action: Mouse scrolled (401, 276) with delta (0, 0)
Screenshot: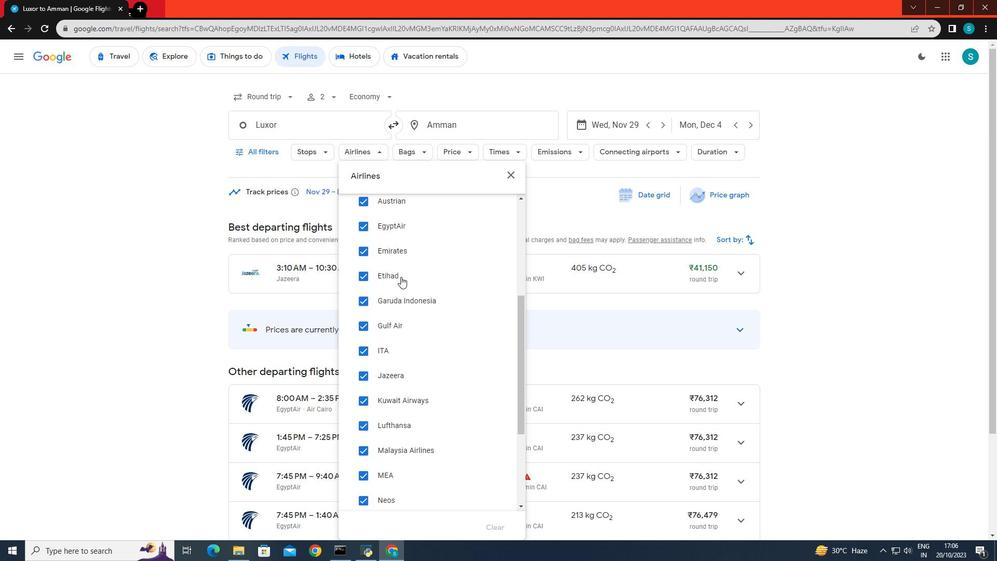 
Action: Mouse scrolled (401, 276) with delta (0, 0)
Screenshot: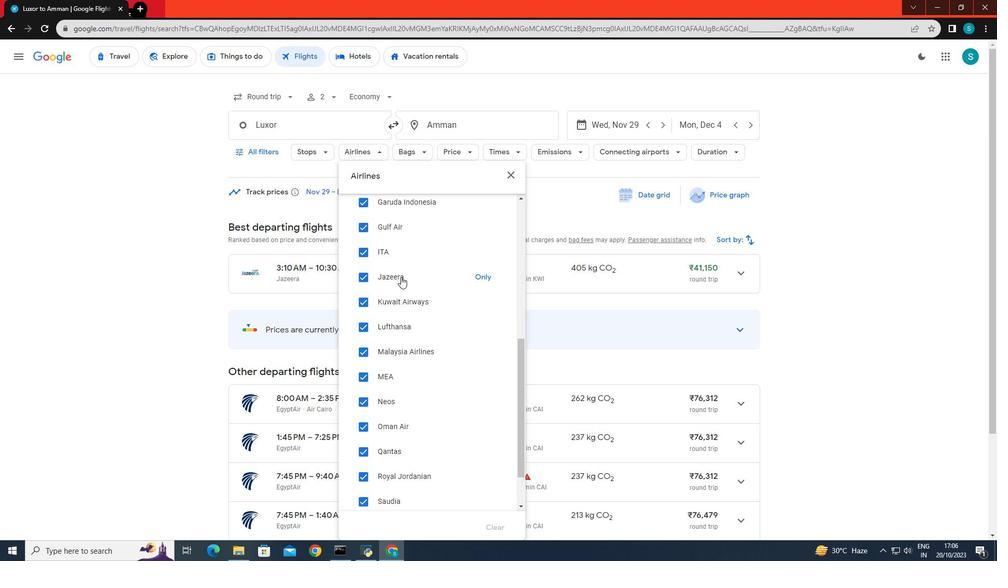 
Action: Mouse scrolled (401, 276) with delta (0, 0)
Screenshot: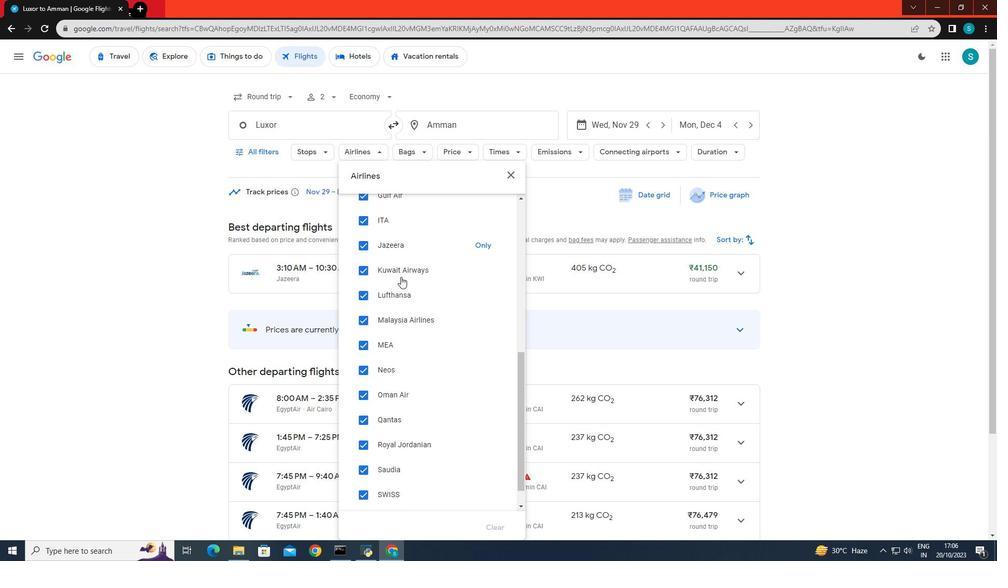 
Action: Mouse scrolled (401, 276) with delta (0, 0)
Screenshot: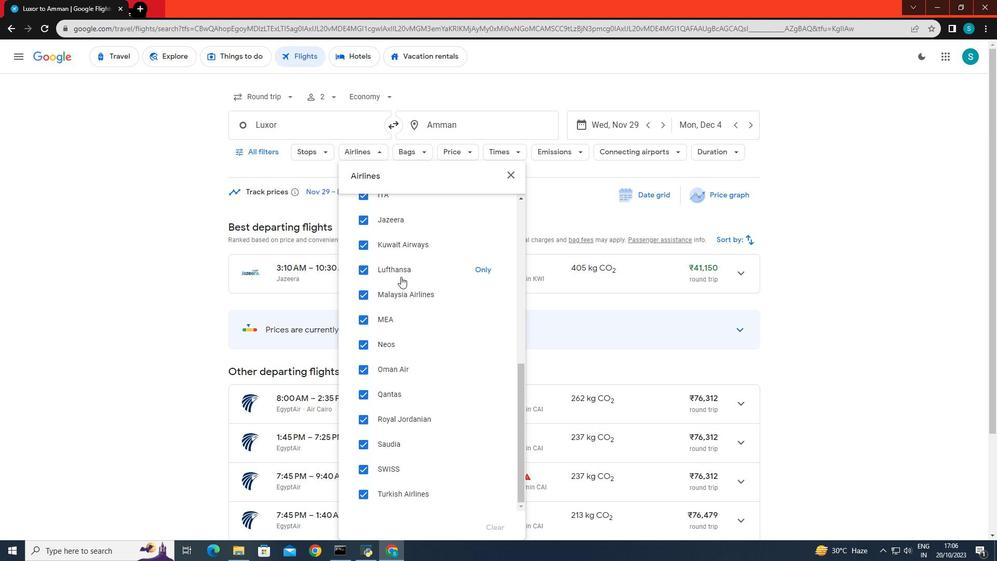 
Action: Mouse scrolled (401, 276) with delta (0, 0)
Screenshot: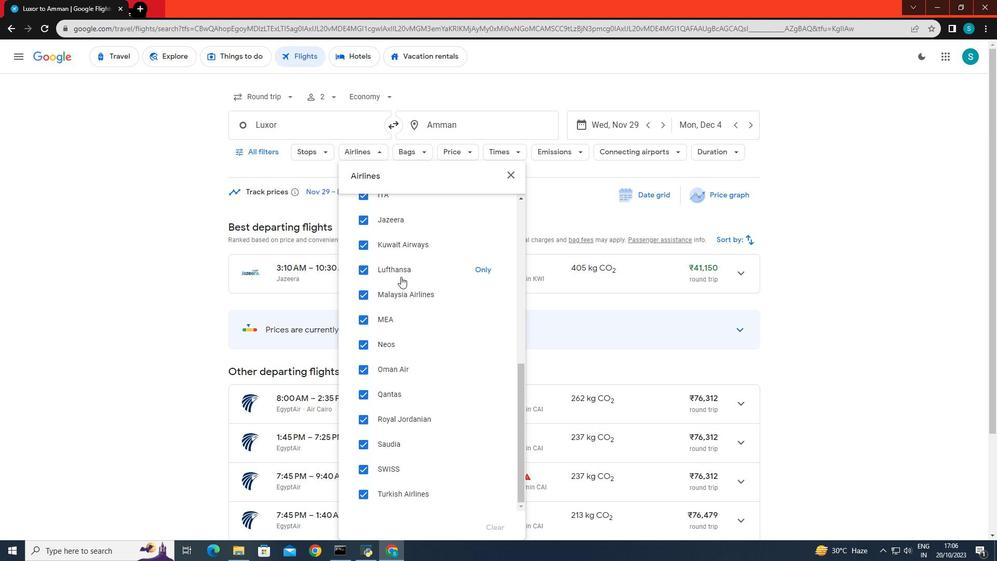 
Action: Mouse scrolled (401, 276) with delta (0, 0)
Screenshot: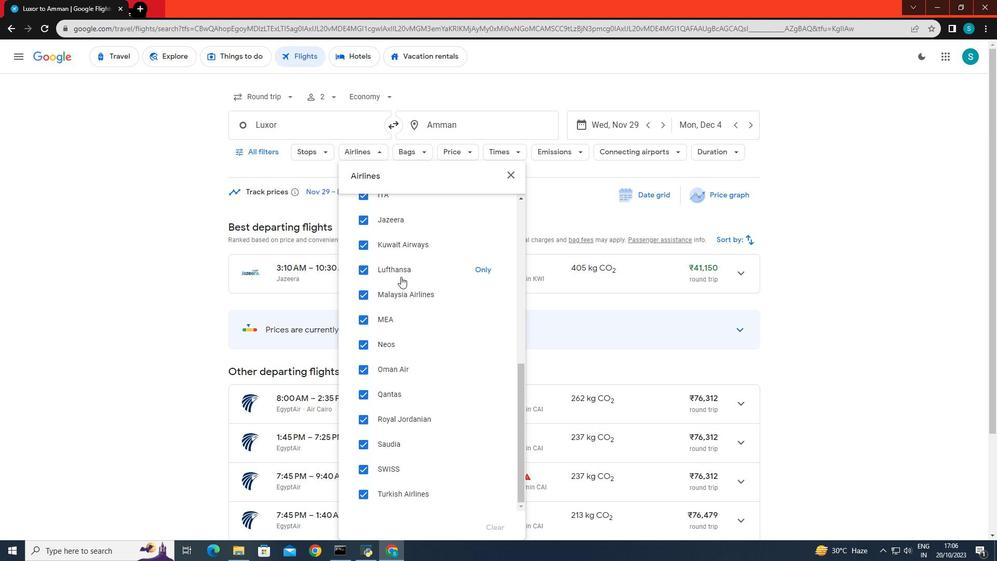 
Action: Mouse scrolled (401, 276) with delta (0, 0)
Screenshot: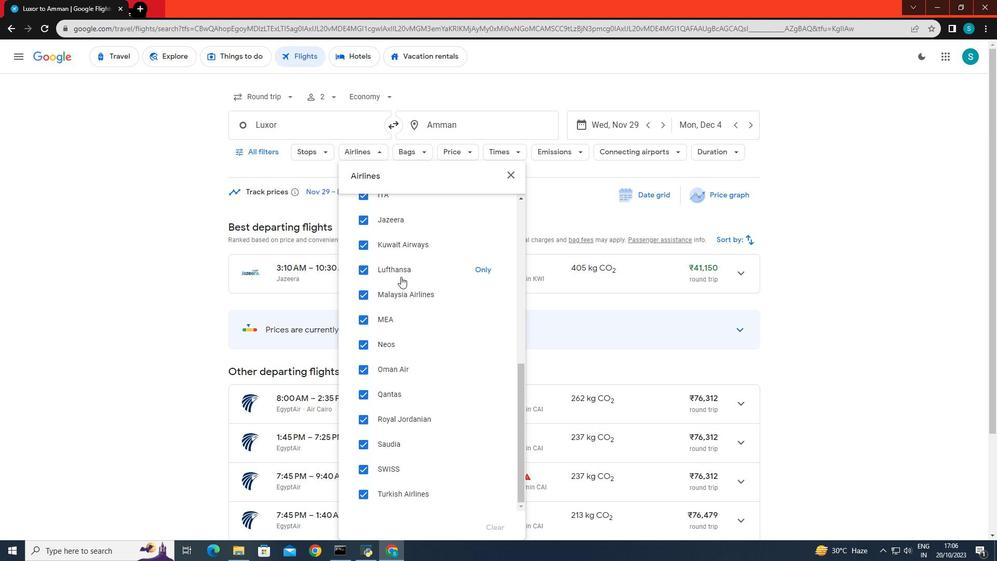 
Action: Mouse scrolled (401, 277) with delta (0, 0)
Screenshot: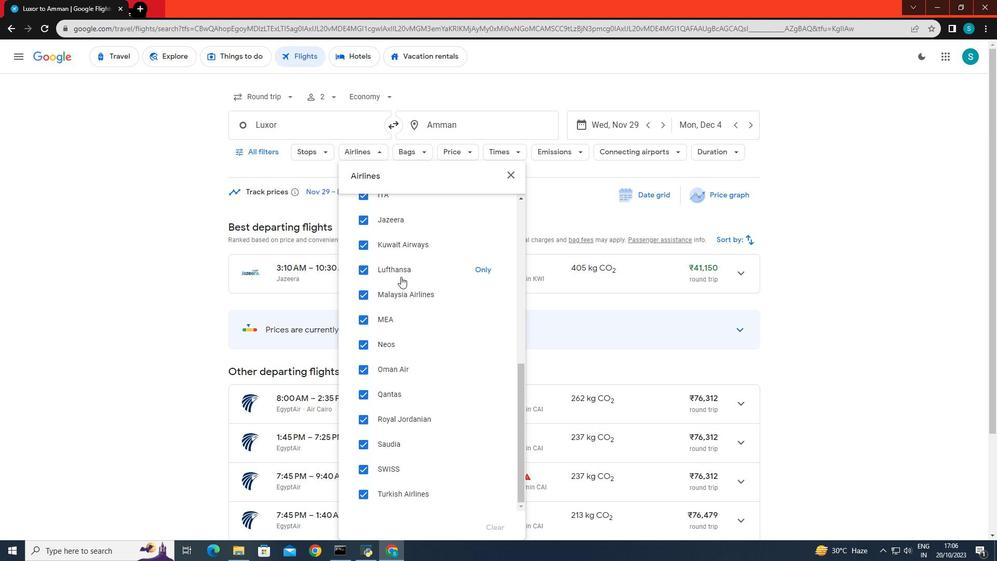 
Action: Mouse scrolled (401, 277) with delta (0, 0)
Screenshot: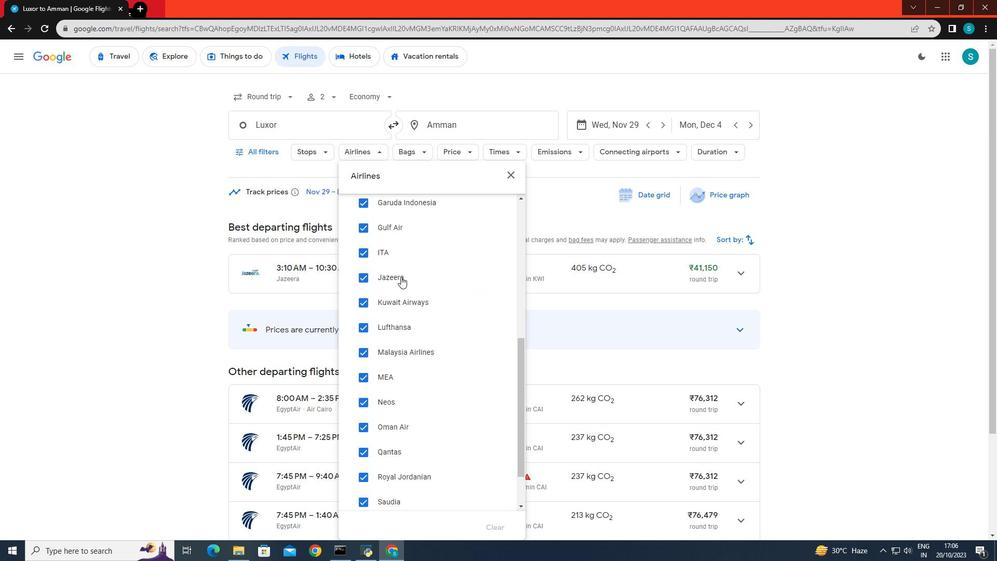 
Action: Mouse scrolled (401, 277) with delta (0, 0)
Screenshot: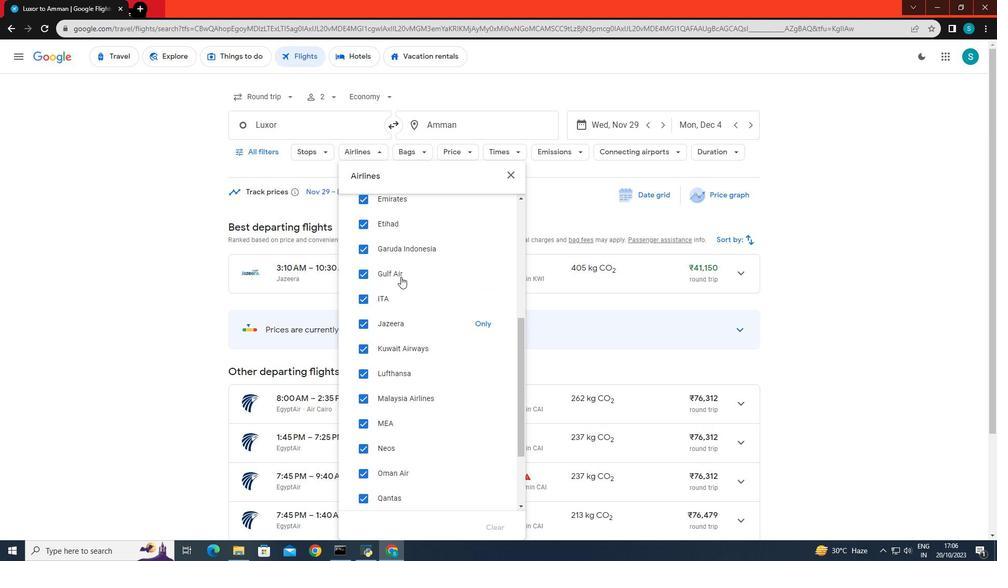 
Action: Mouse scrolled (401, 277) with delta (0, 0)
Screenshot: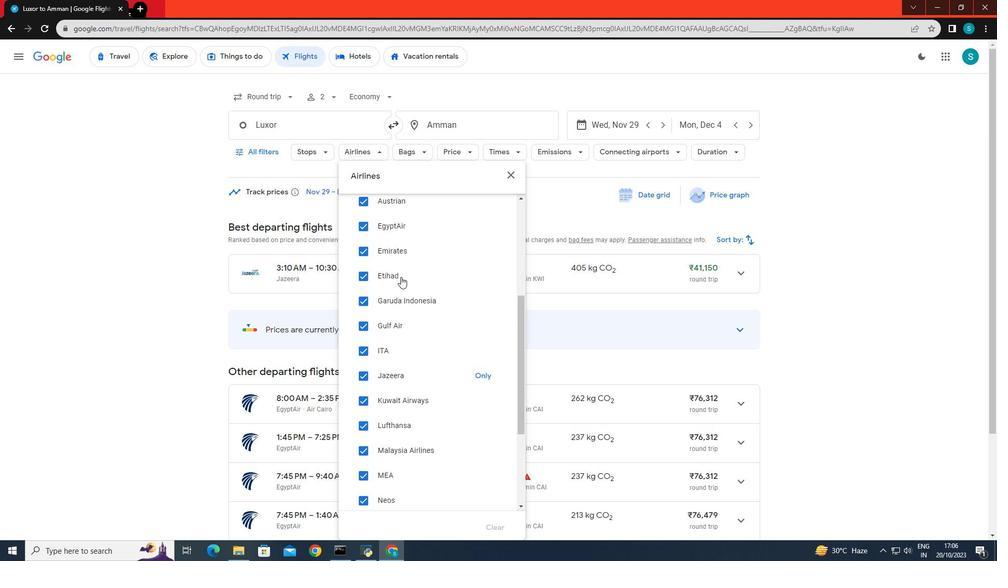 
Action: Mouse scrolled (401, 277) with delta (0, 0)
Screenshot: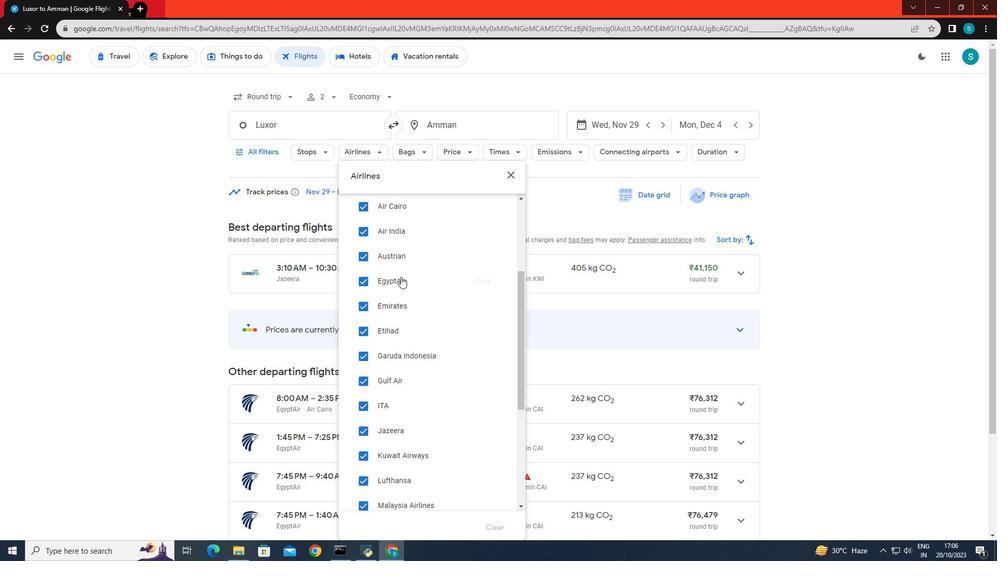 
Action: Mouse scrolled (401, 277) with delta (0, 0)
Screenshot: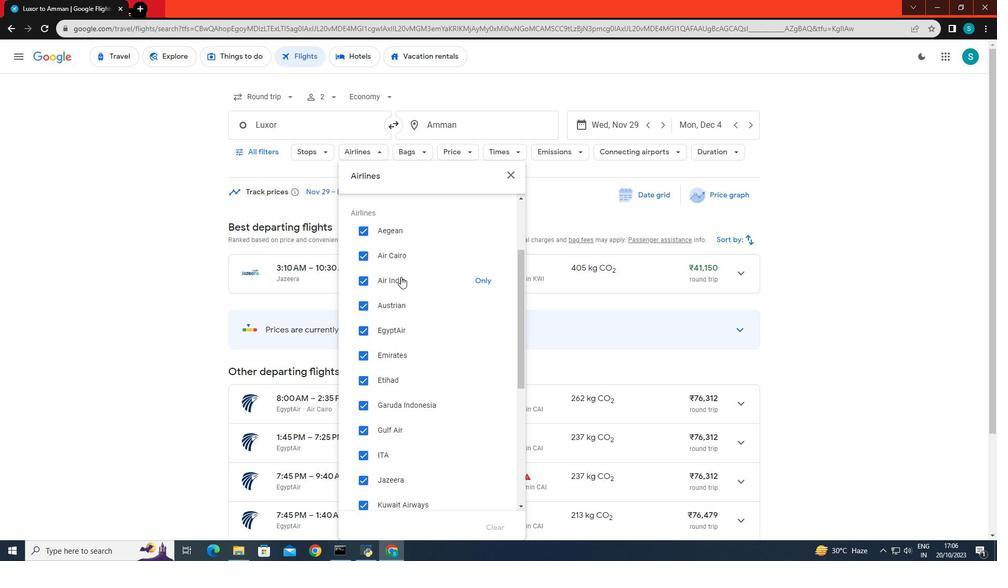 
Action: Mouse scrolled (401, 277) with delta (0, 0)
Screenshot: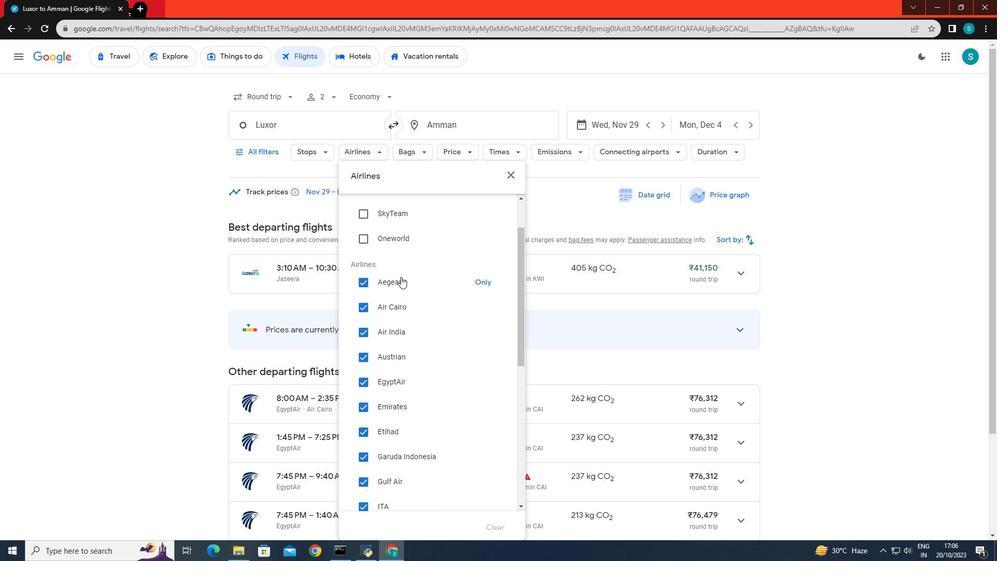 
Action: Mouse scrolled (401, 276) with delta (0, 0)
Screenshot: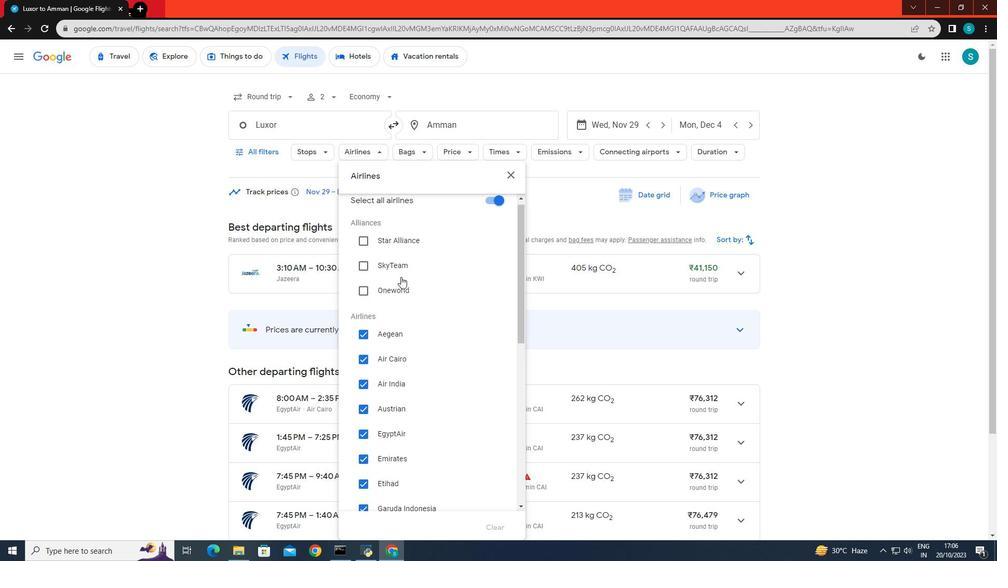 
Action: Mouse scrolled (401, 276) with delta (0, 0)
Screenshot: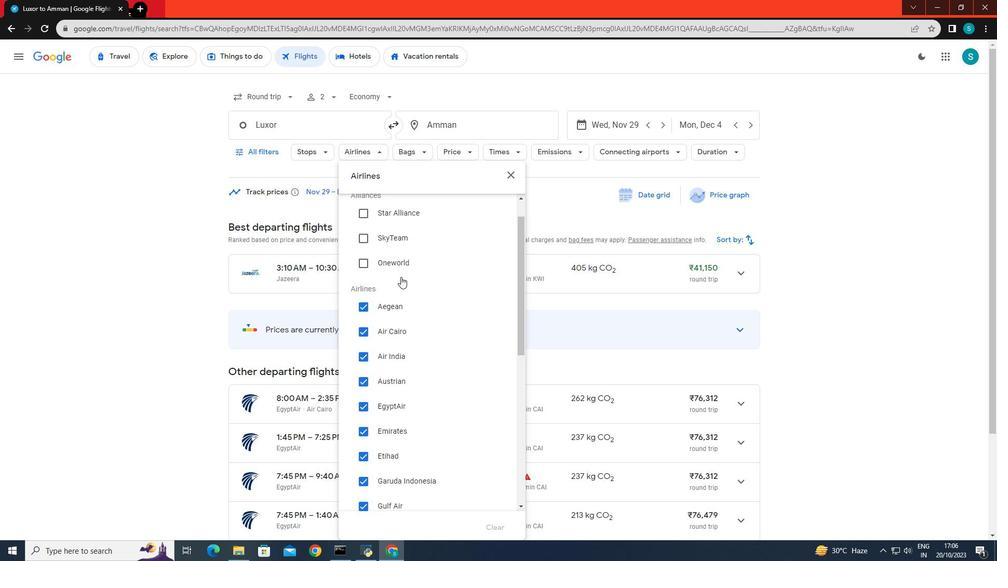 
Action: Mouse scrolled (401, 276) with delta (0, 0)
Screenshot: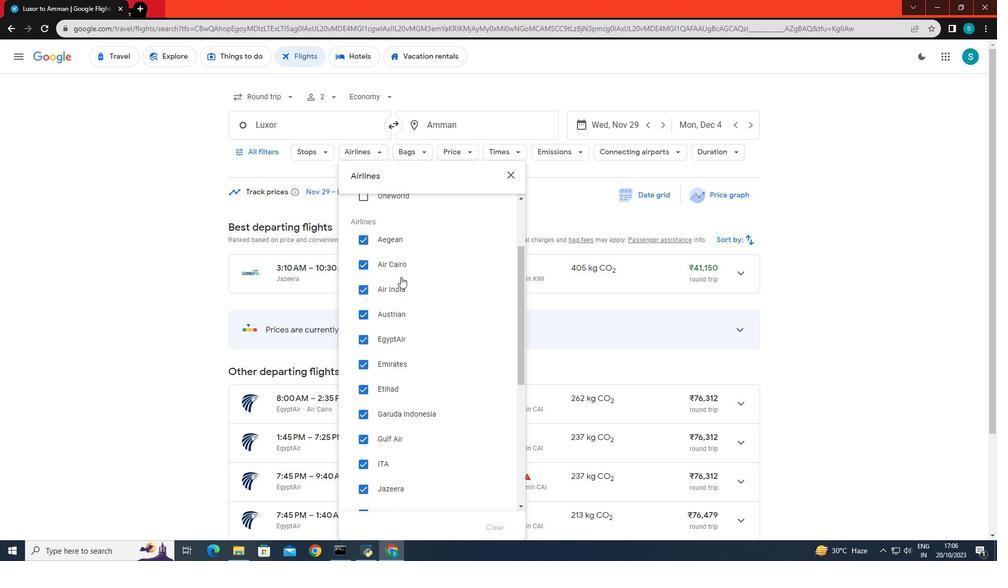 
Action: Mouse scrolled (401, 276) with delta (0, 0)
Screenshot: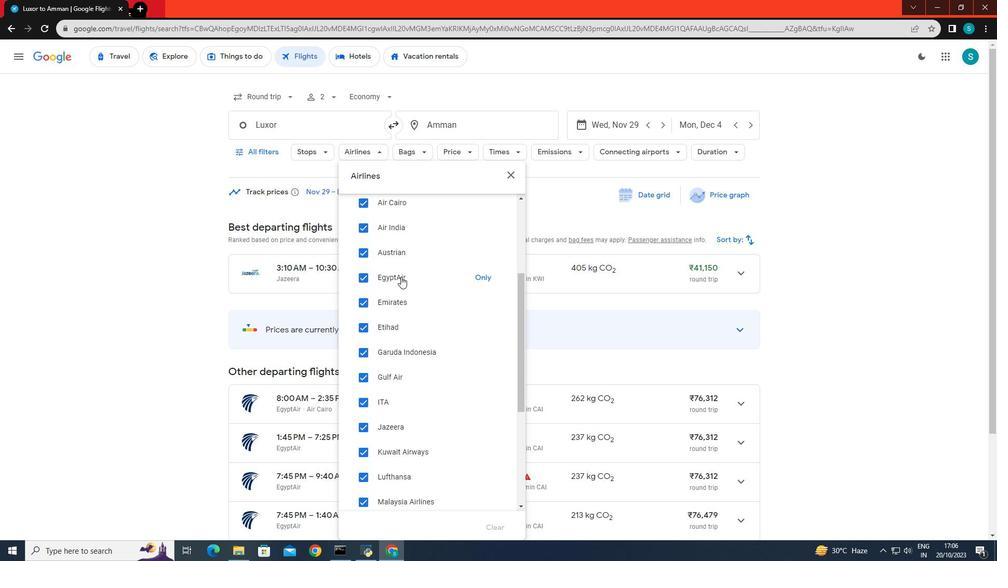 
Action: Mouse scrolled (401, 276) with delta (0, 0)
Screenshot: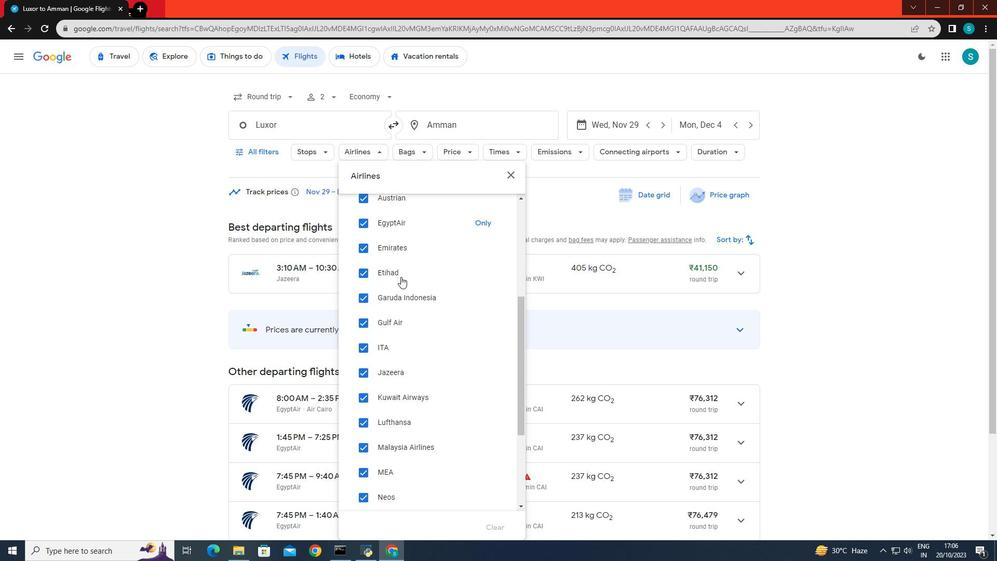 
Action: Mouse moved to (407, 236)
Screenshot: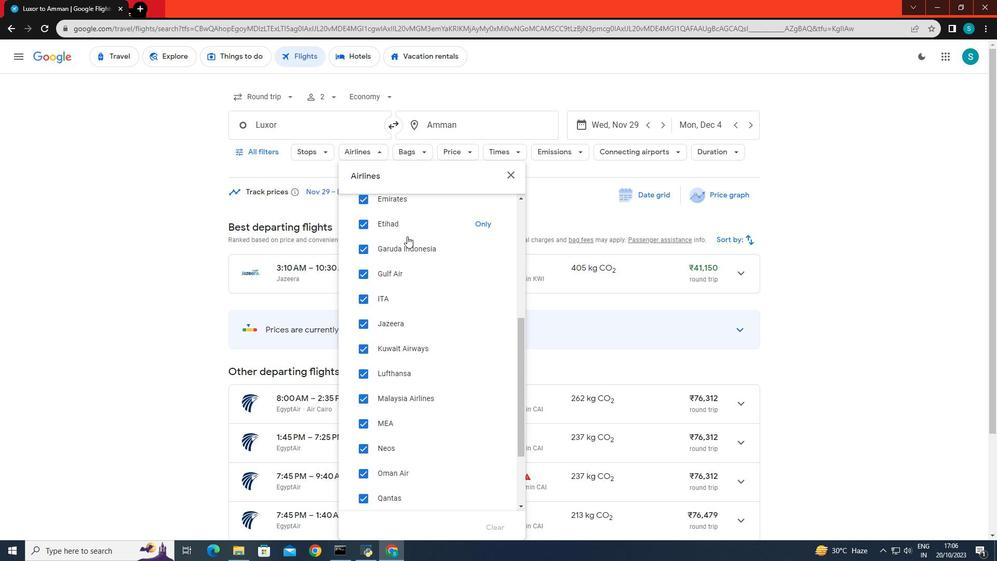 
Action: Mouse scrolled (407, 236) with delta (0, 0)
Screenshot: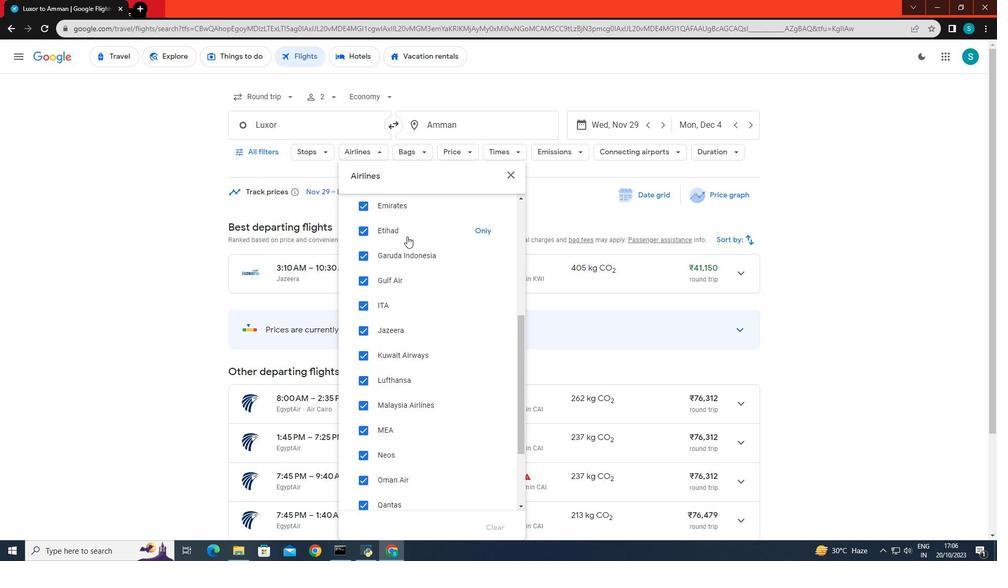 
Action: Mouse moved to (481, 248)
Screenshot: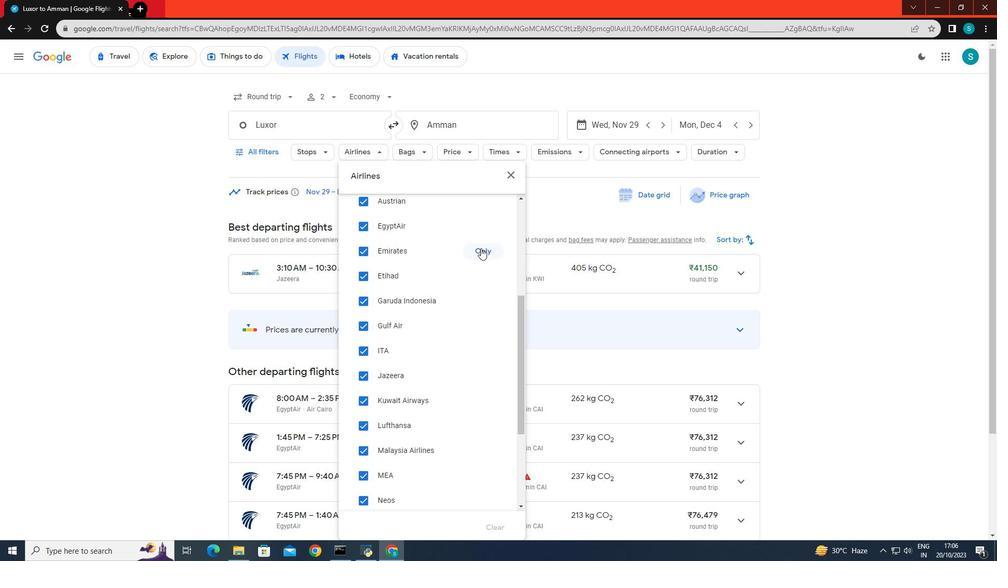 
Action: Mouse pressed left at (481, 248)
Screenshot: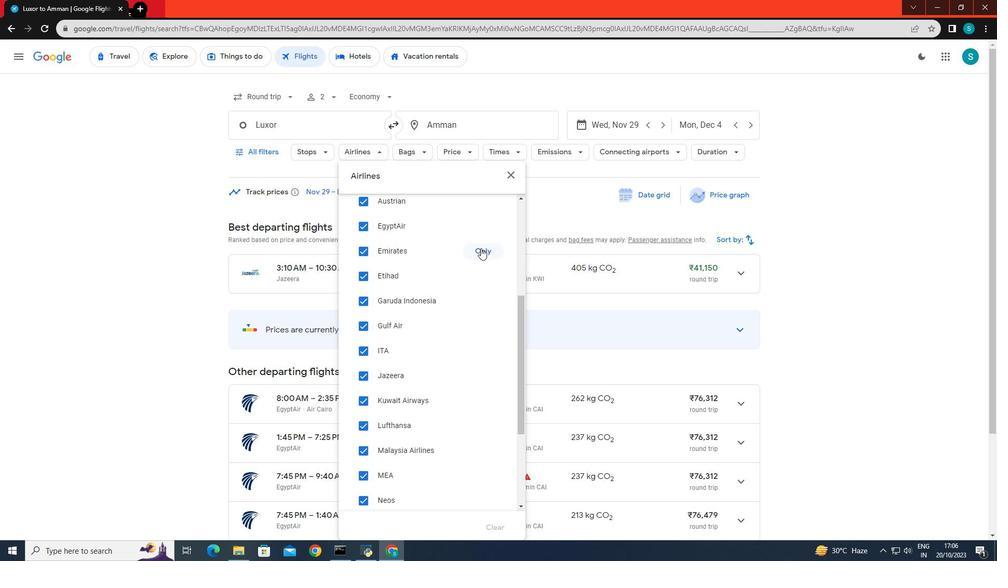 
Action: Mouse moved to (483, 251)
Screenshot: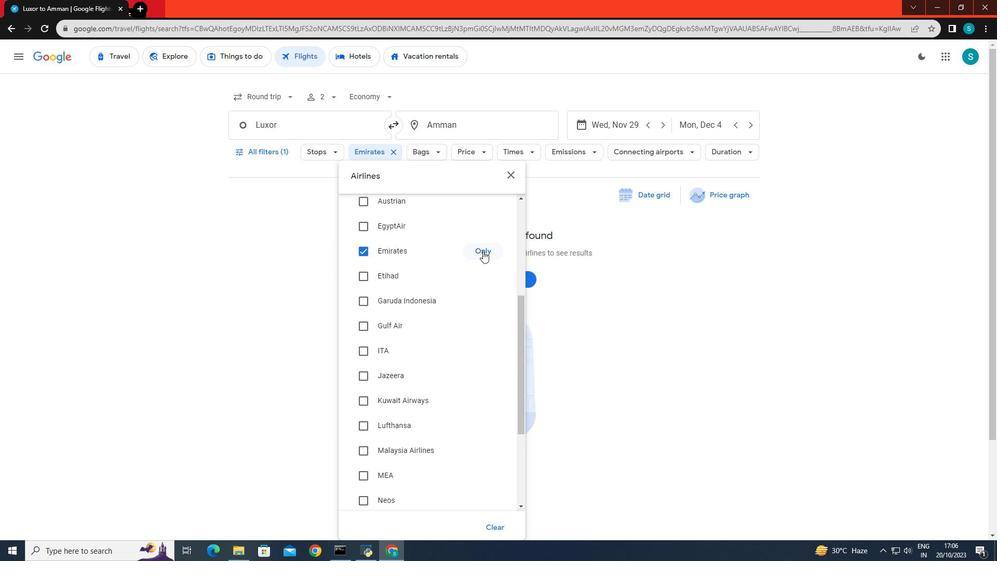
Action: Mouse pressed left at (483, 251)
Screenshot: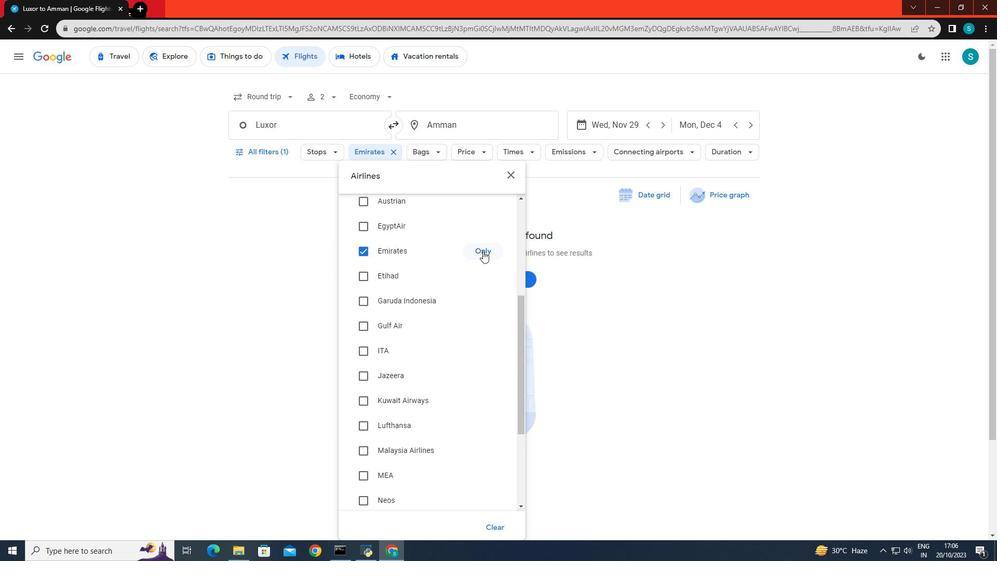 
Action: Mouse moved to (604, 335)
Screenshot: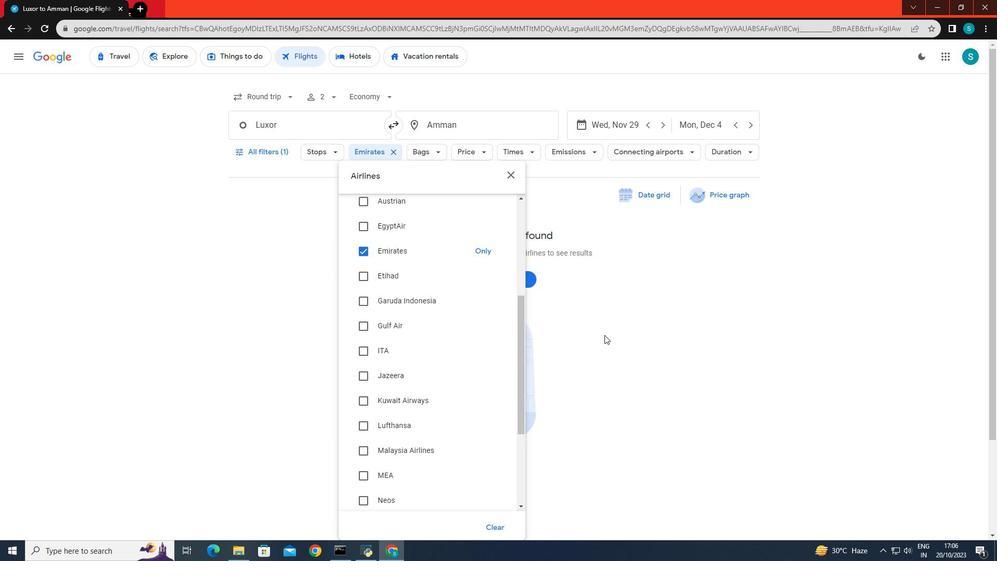 
Action: Mouse pressed left at (604, 335)
Screenshot: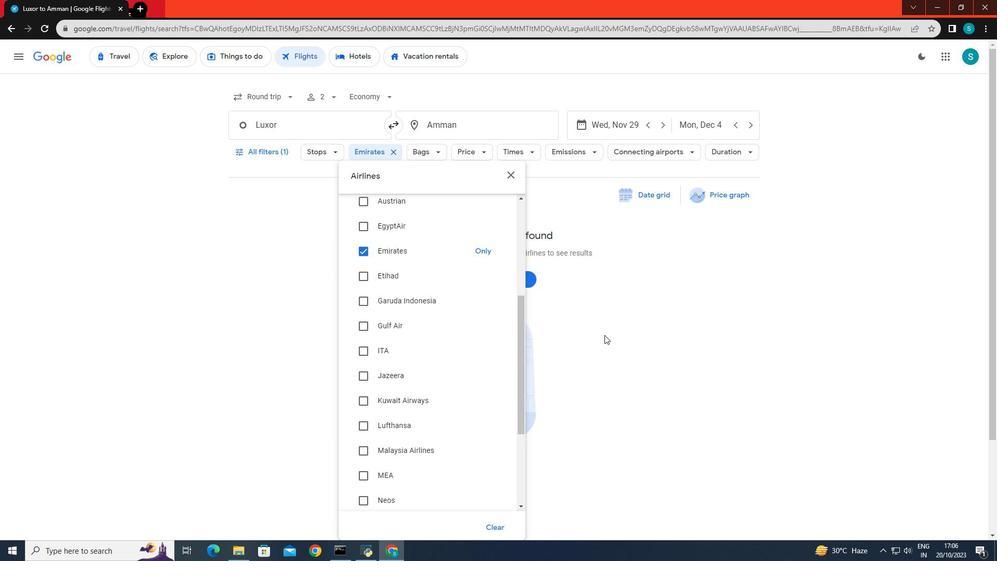 
Action: Mouse moved to (593, 337)
Screenshot: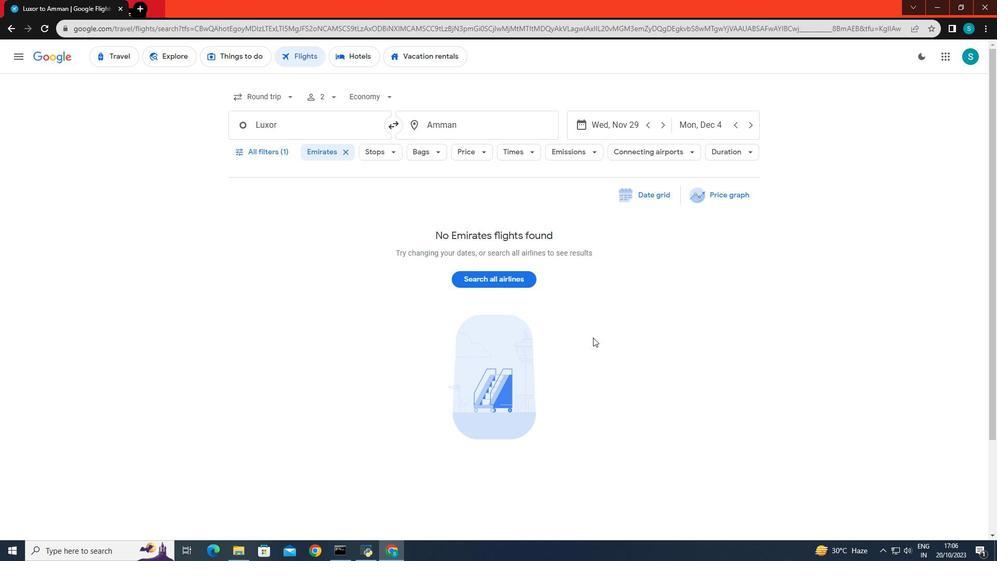 
